 Task: Find connections with filter location Pābna with filter topic #Storytellingwith filter profile language Potuguese with filter current company DLF Limited with filter school FEROZE GANDHI INSTITUTE OF ENGG AND TECHNOLOGY , RAEBARELI with filter industry Consumer Goods Rental with filter service category Management Consulting with filter keywords title Front Desk Associate
Action: Mouse moved to (532, 175)
Screenshot: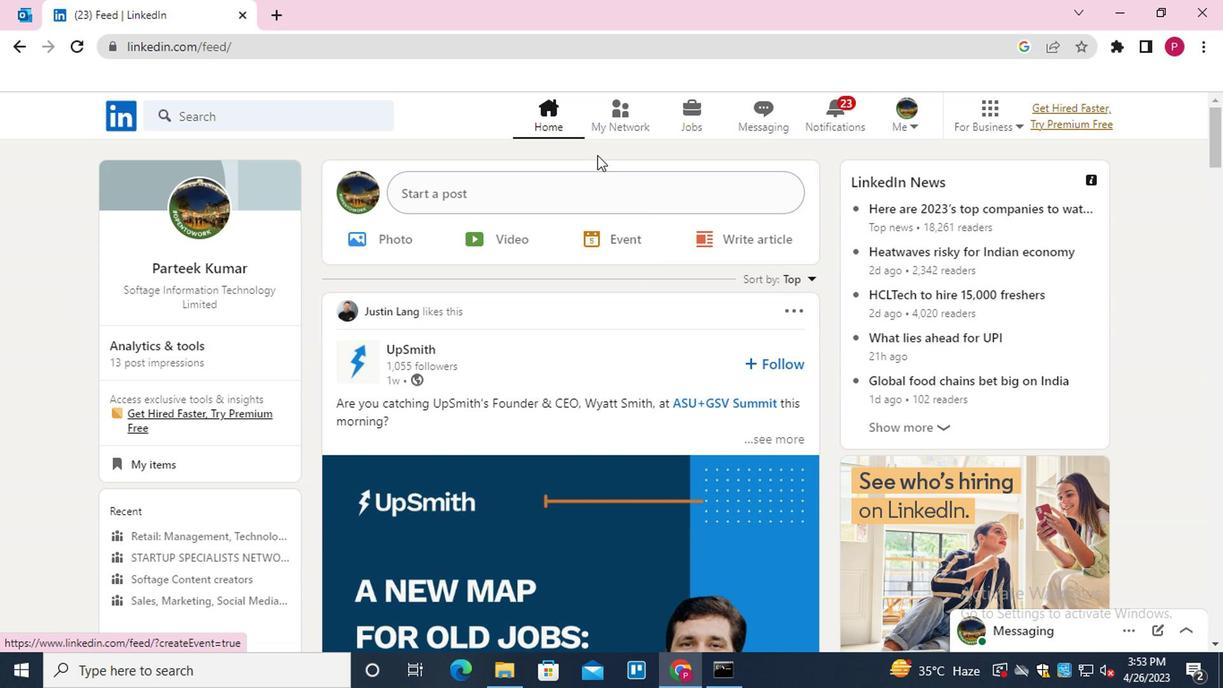 
Action: Mouse pressed left at (532, 175)
Screenshot: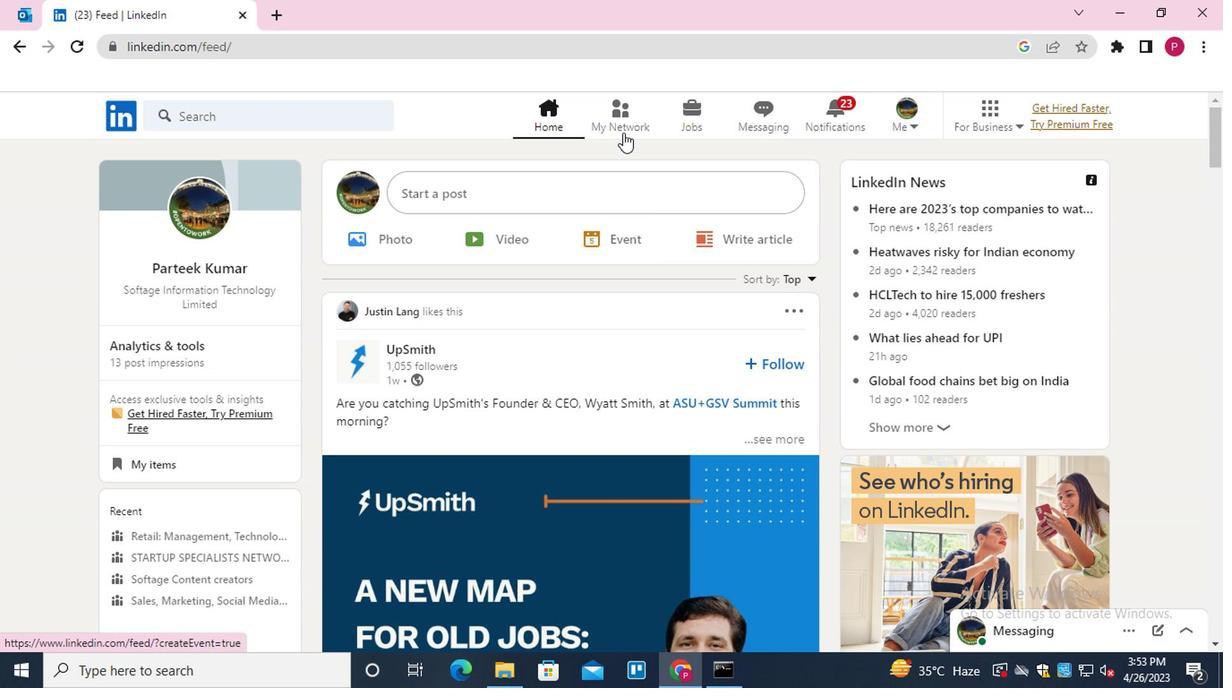 
Action: Mouse moved to (270, 237)
Screenshot: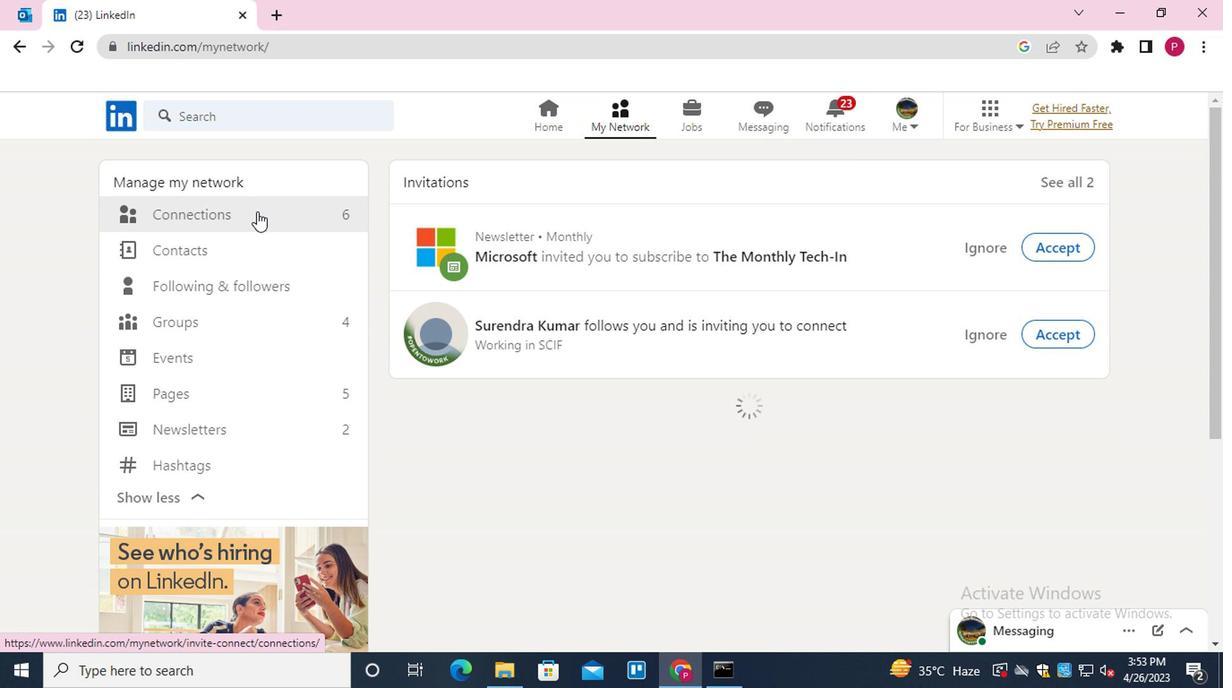 
Action: Mouse pressed left at (270, 237)
Screenshot: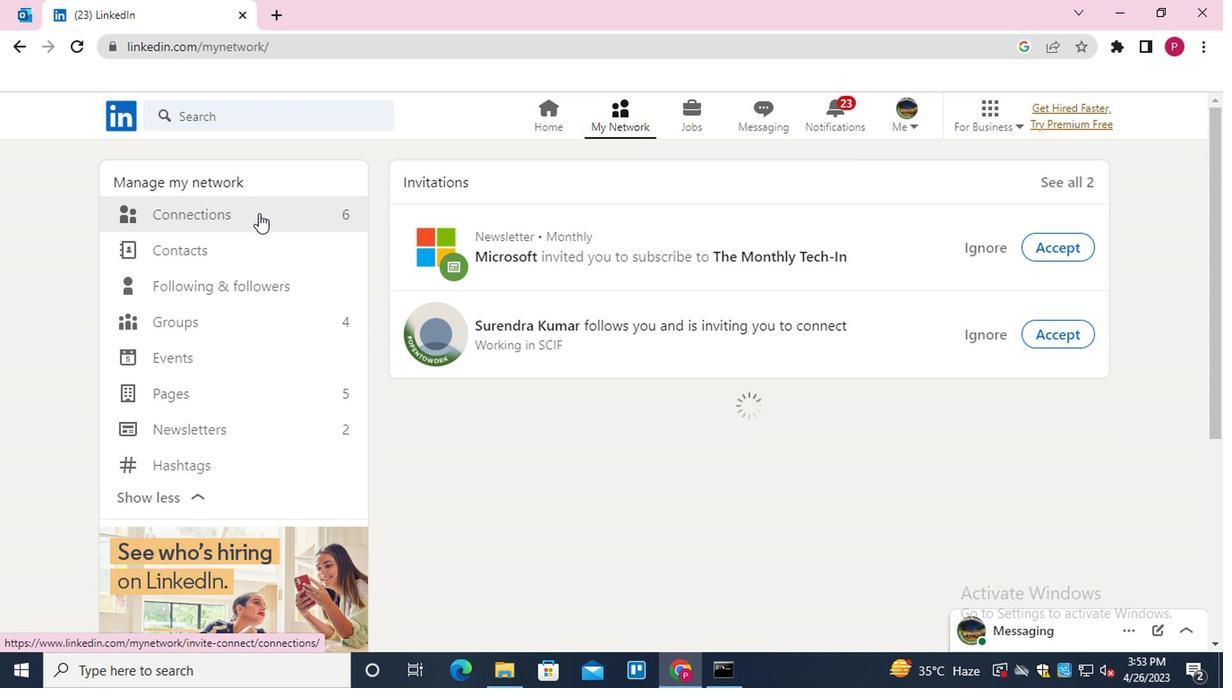 
Action: Mouse moved to (608, 240)
Screenshot: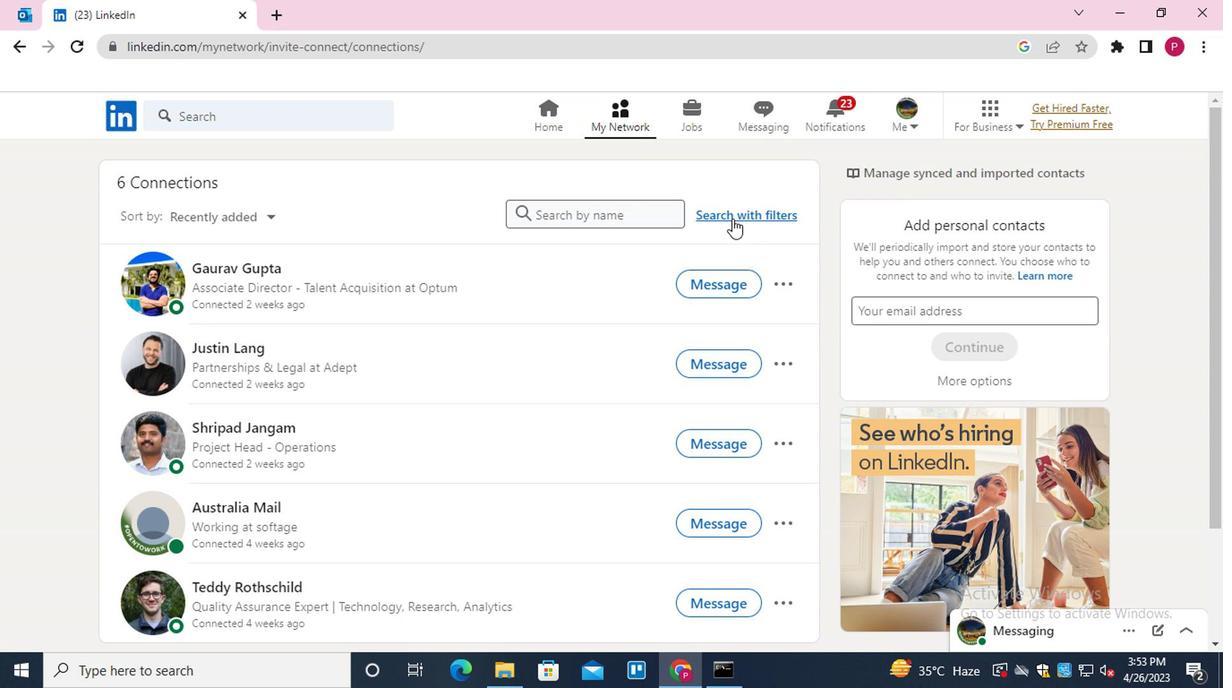 
Action: Mouse pressed left at (608, 240)
Screenshot: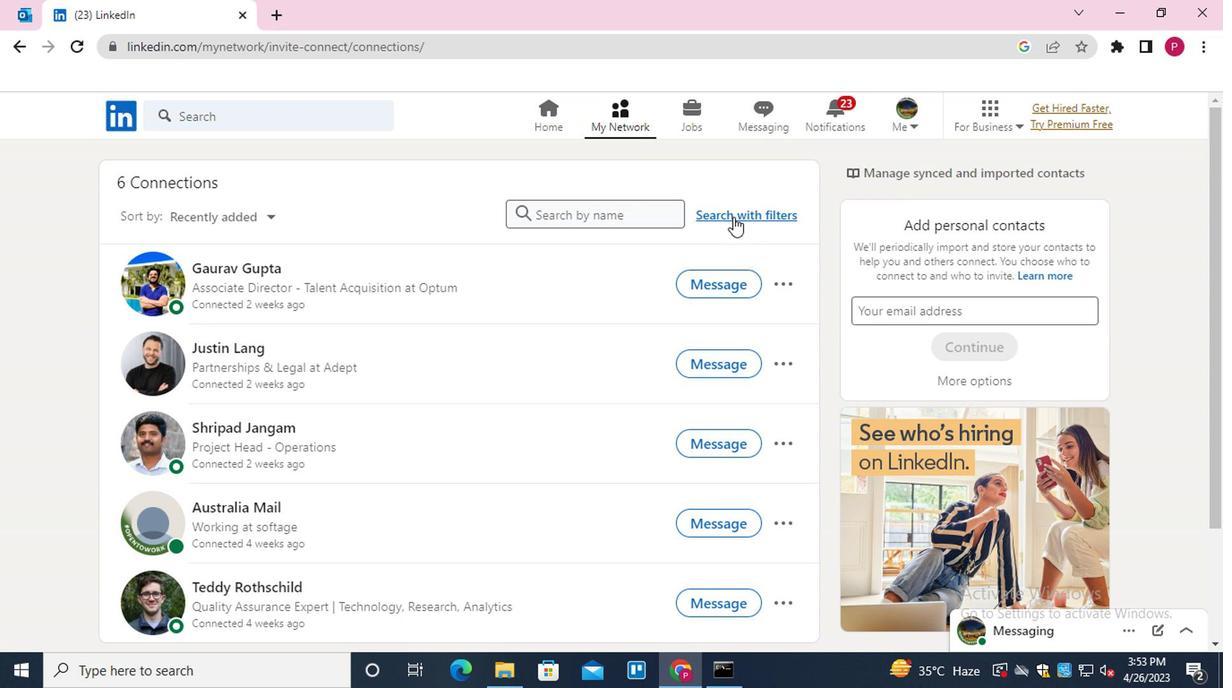 
Action: Mouse moved to (509, 203)
Screenshot: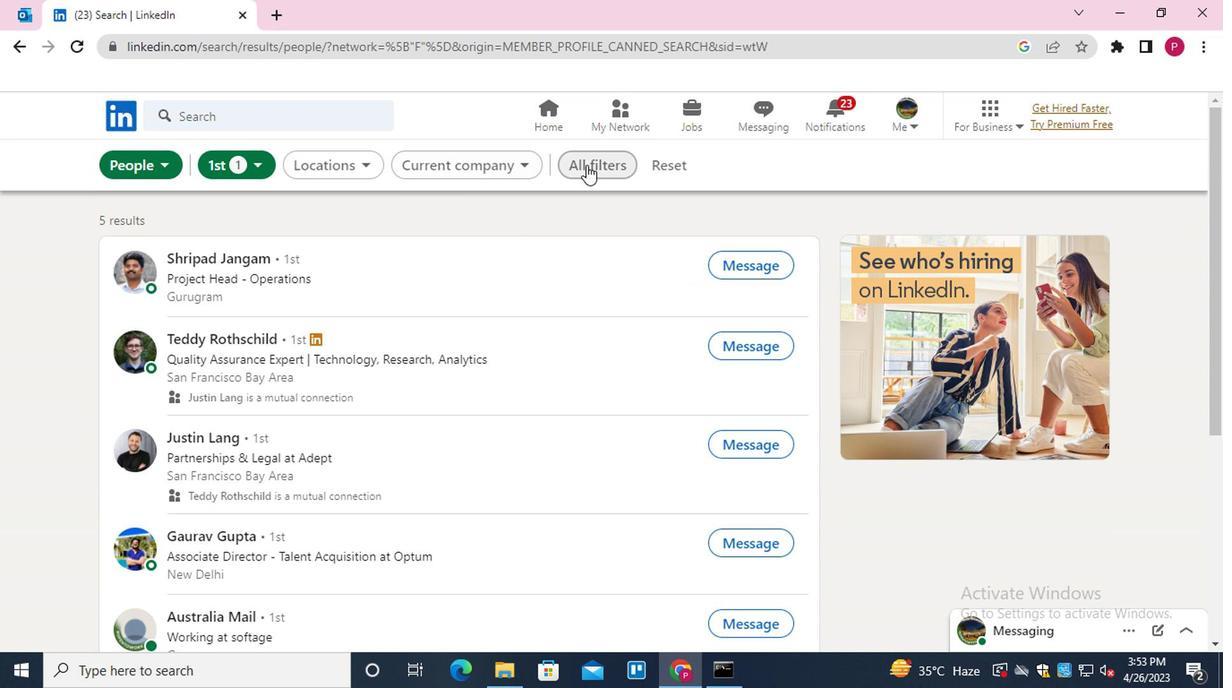 
Action: Mouse pressed left at (509, 203)
Screenshot: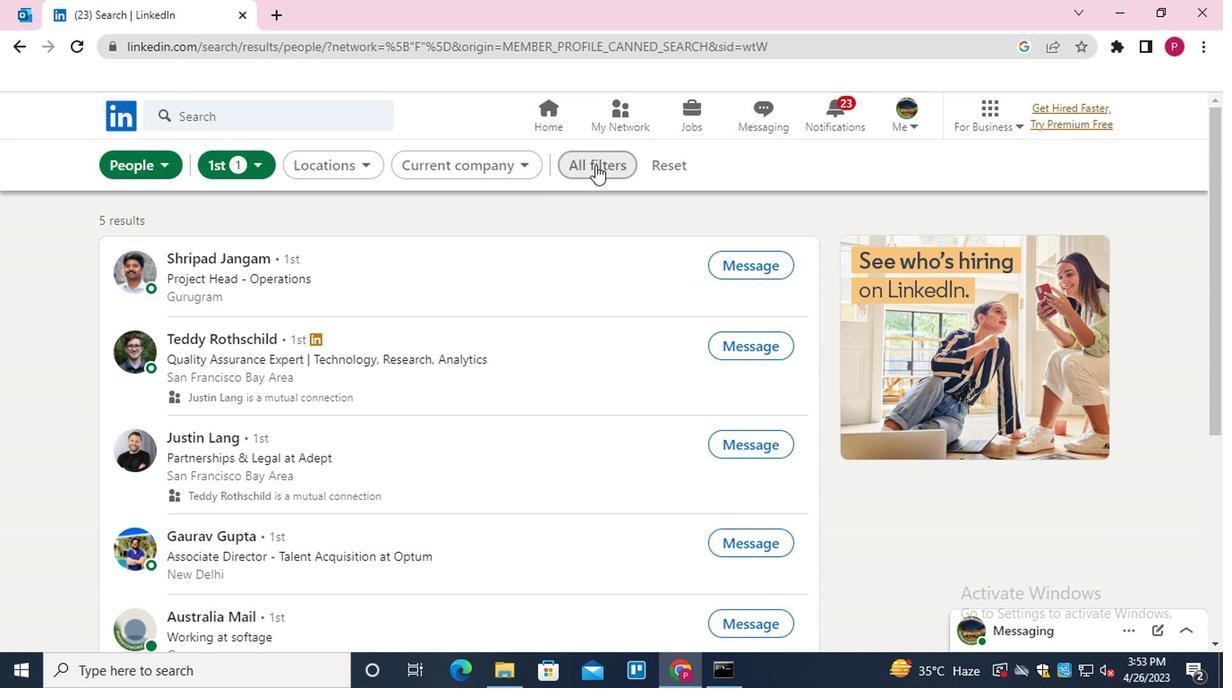 
Action: Mouse moved to (750, 377)
Screenshot: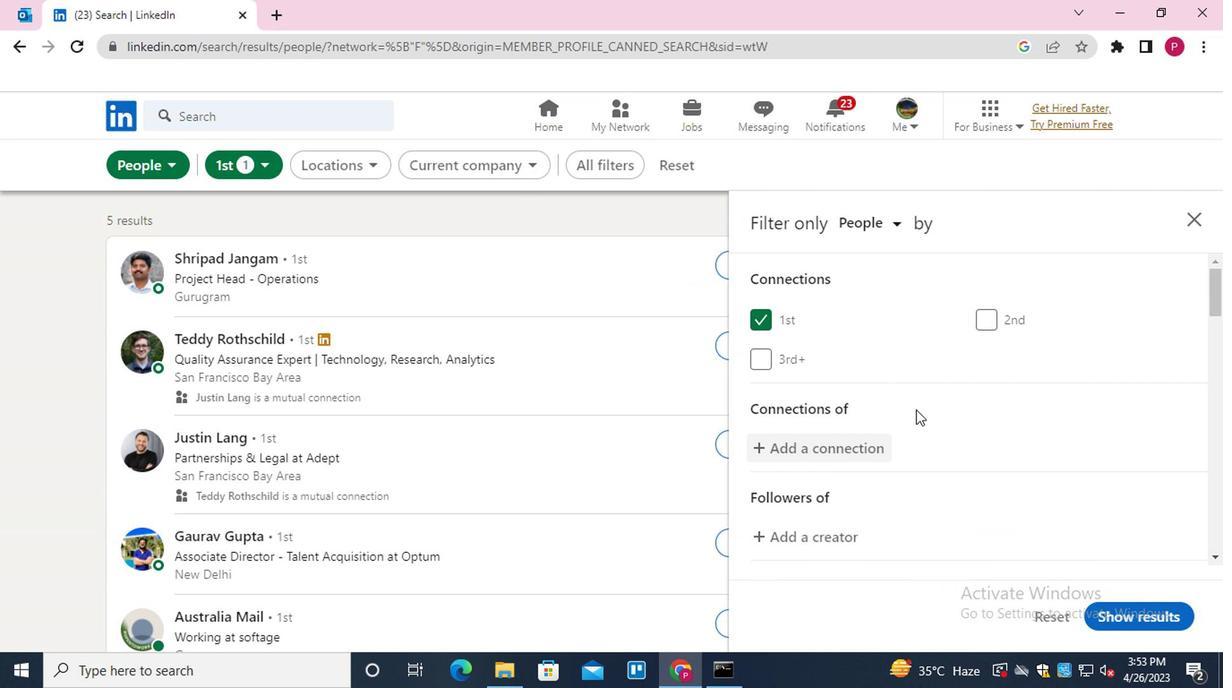 
Action: Mouse scrolled (750, 376) with delta (0, 0)
Screenshot: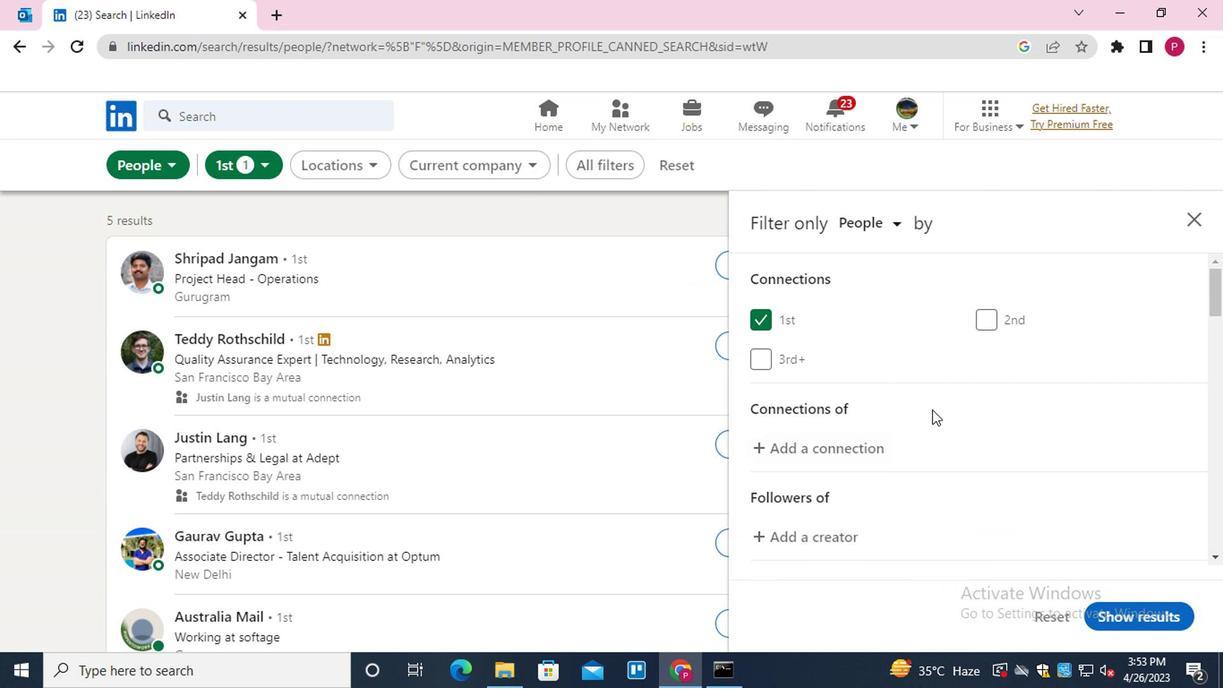 
Action: Mouse scrolled (750, 376) with delta (0, 0)
Screenshot: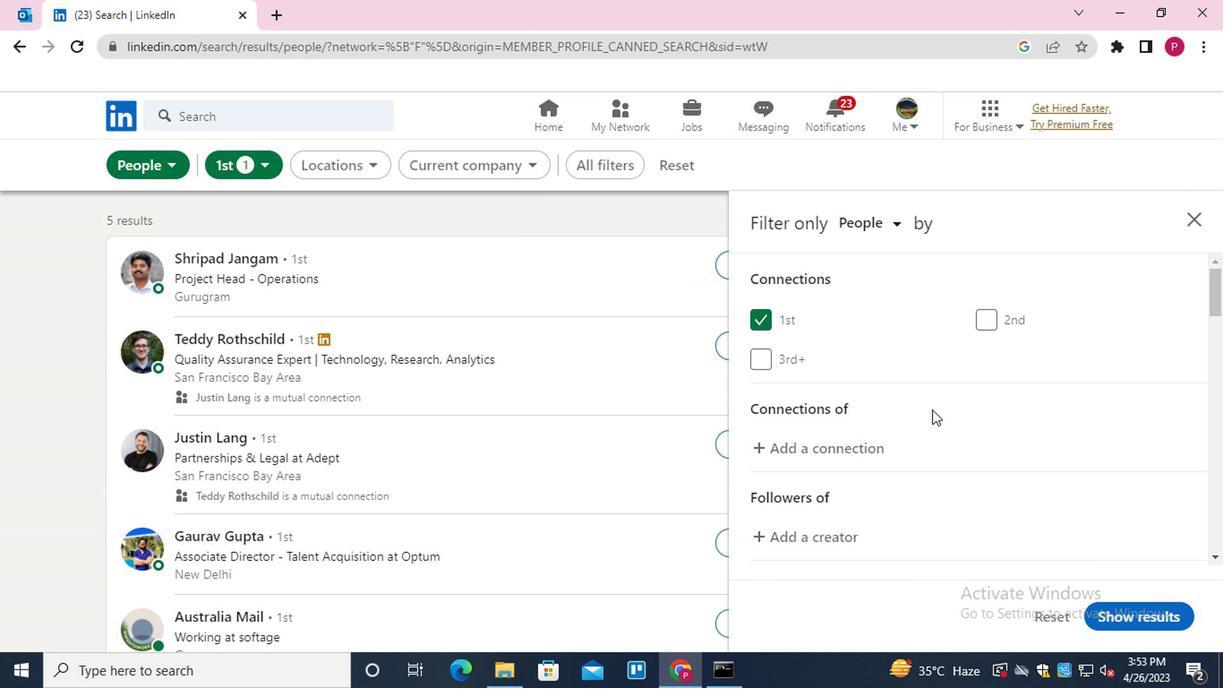 
Action: Mouse scrolled (750, 376) with delta (0, 0)
Screenshot: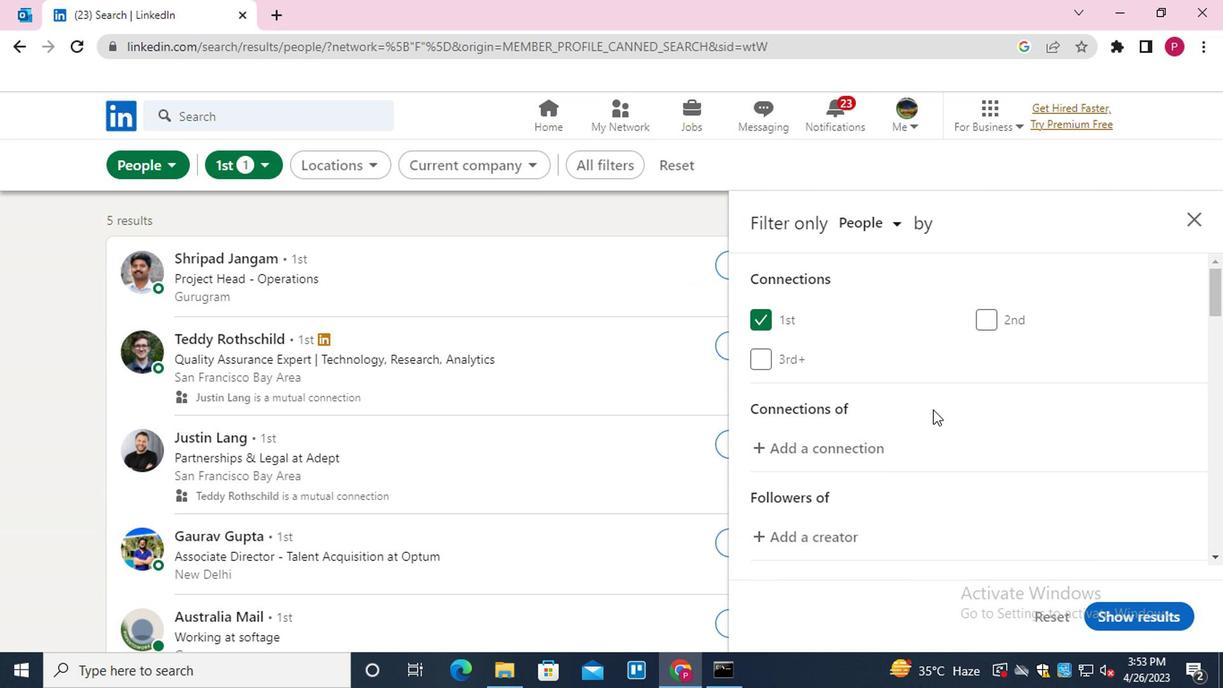 
Action: Mouse moved to (821, 402)
Screenshot: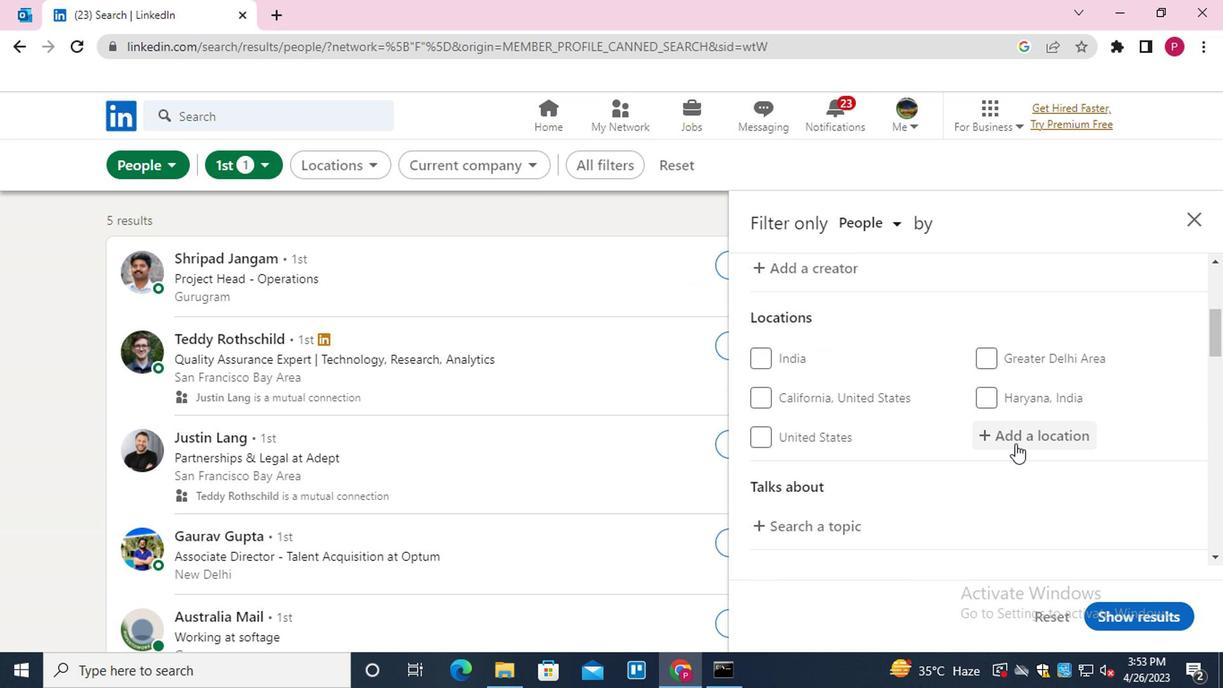 
Action: Mouse pressed left at (821, 402)
Screenshot: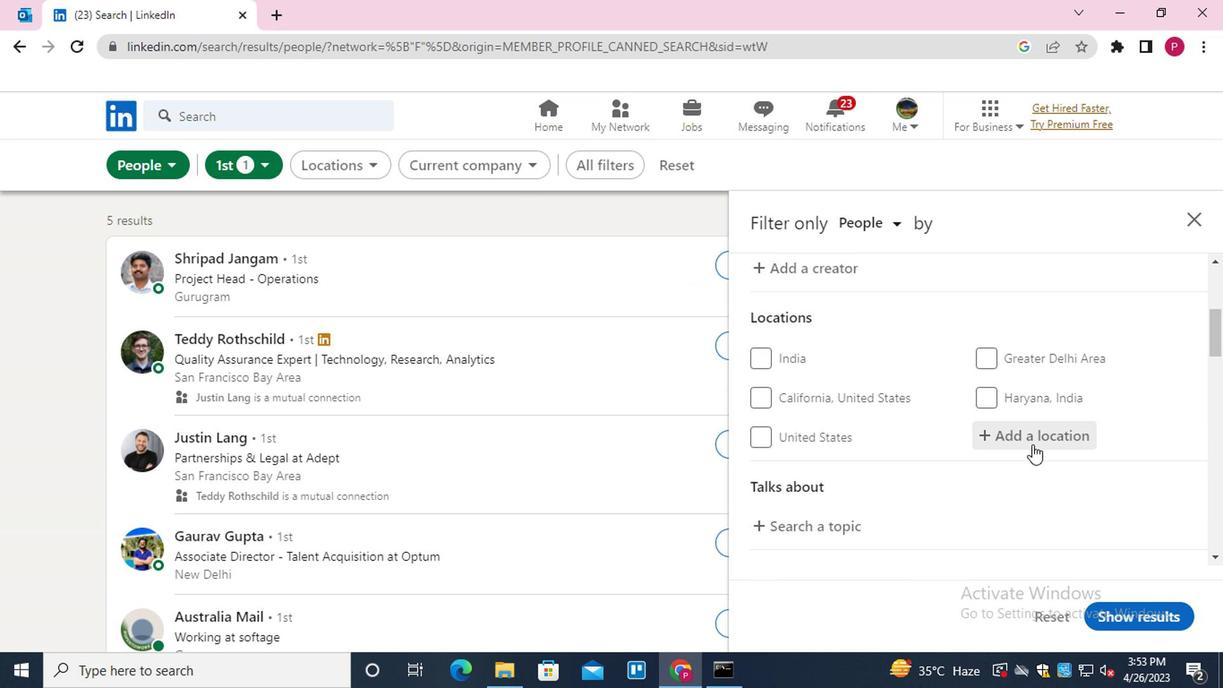 
Action: Key pressed <Key.shift>PABNA<Key.down><Key.enter>
Screenshot: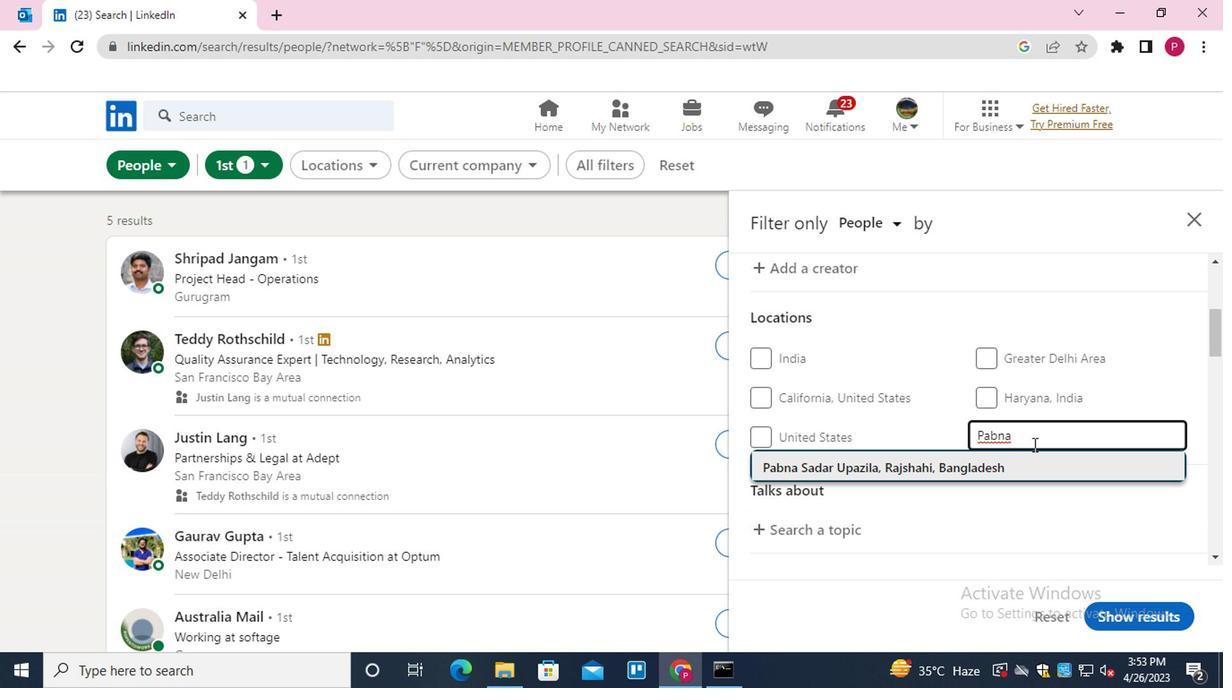 
Action: Mouse moved to (742, 397)
Screenshot: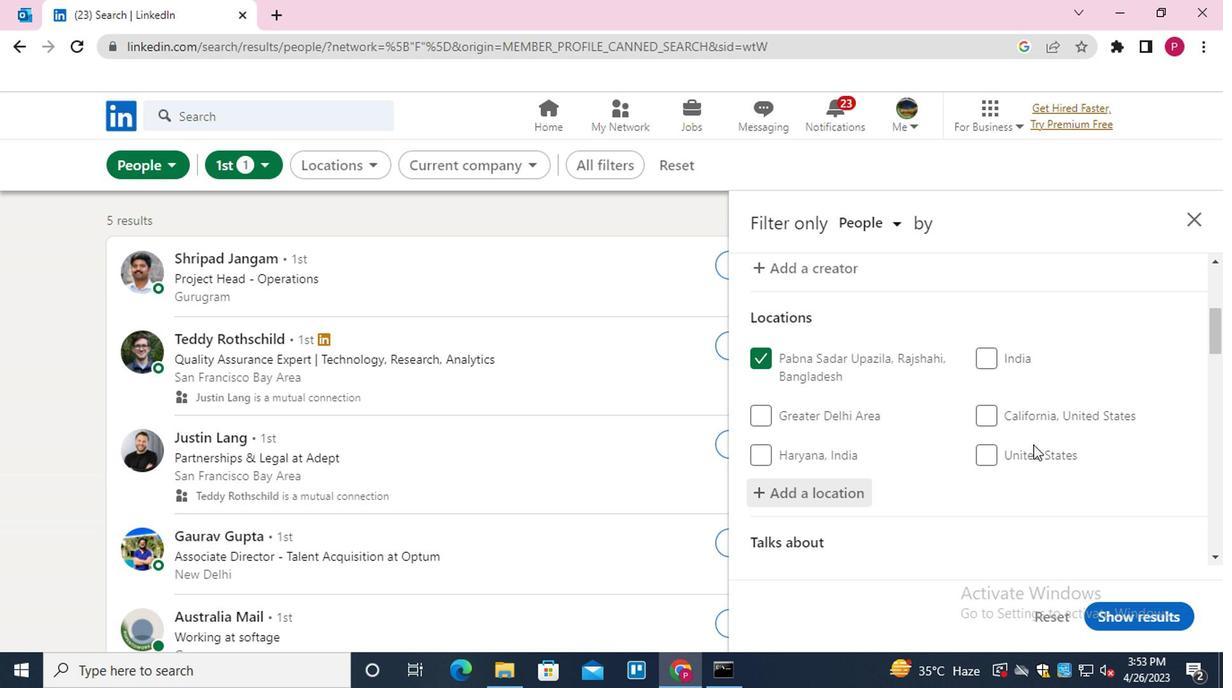 
Action: Mouse scrolled (742, 397) with delta (0, 0)
Screenshot: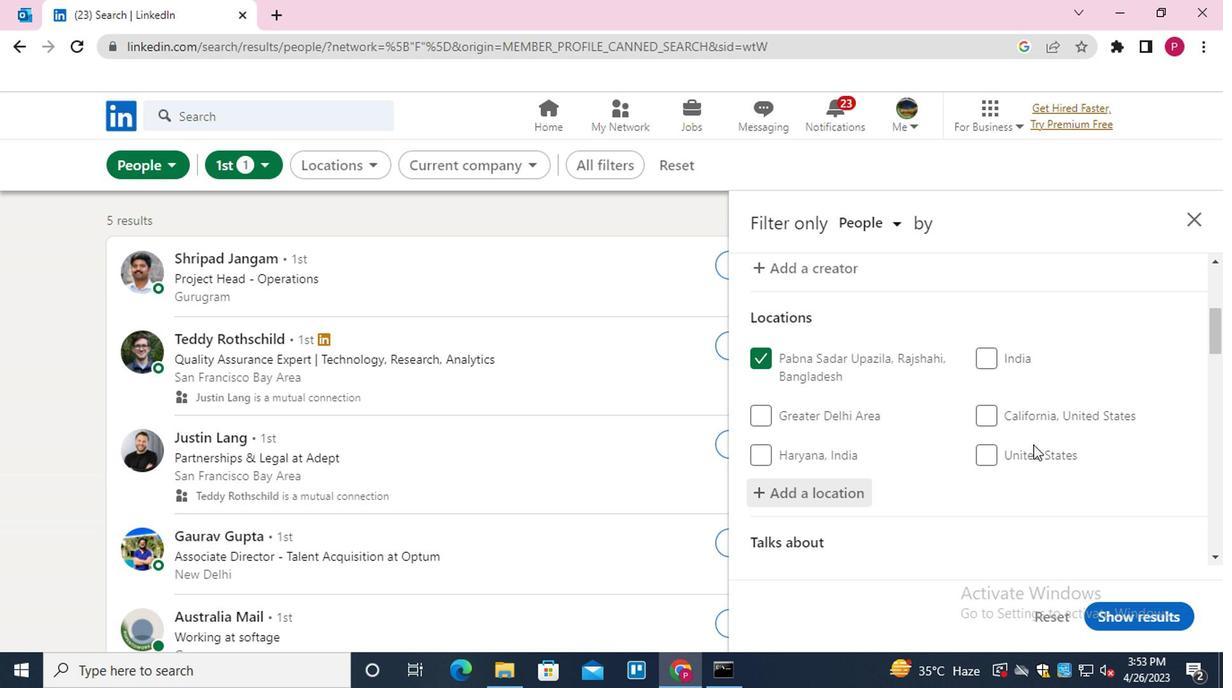 
Action: Mouse moved to (711, 400)
Screenshot: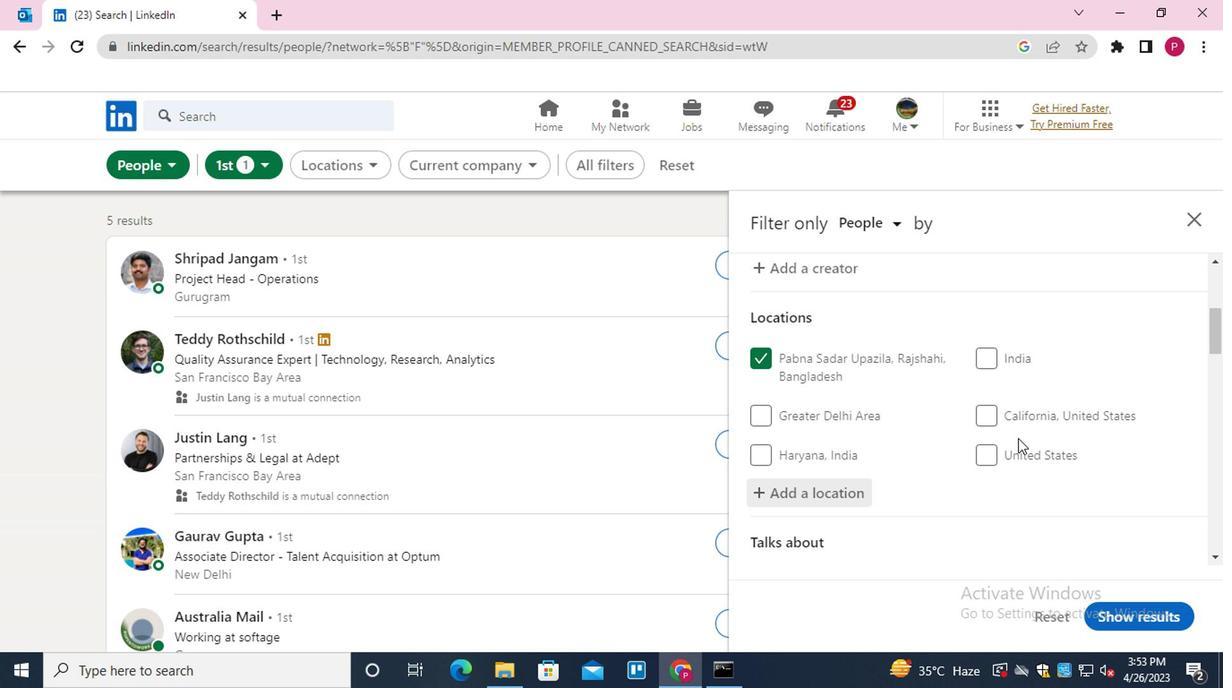 
Action: Mouse scrolled (711, 400) with delta (0, 0)
Screenshot: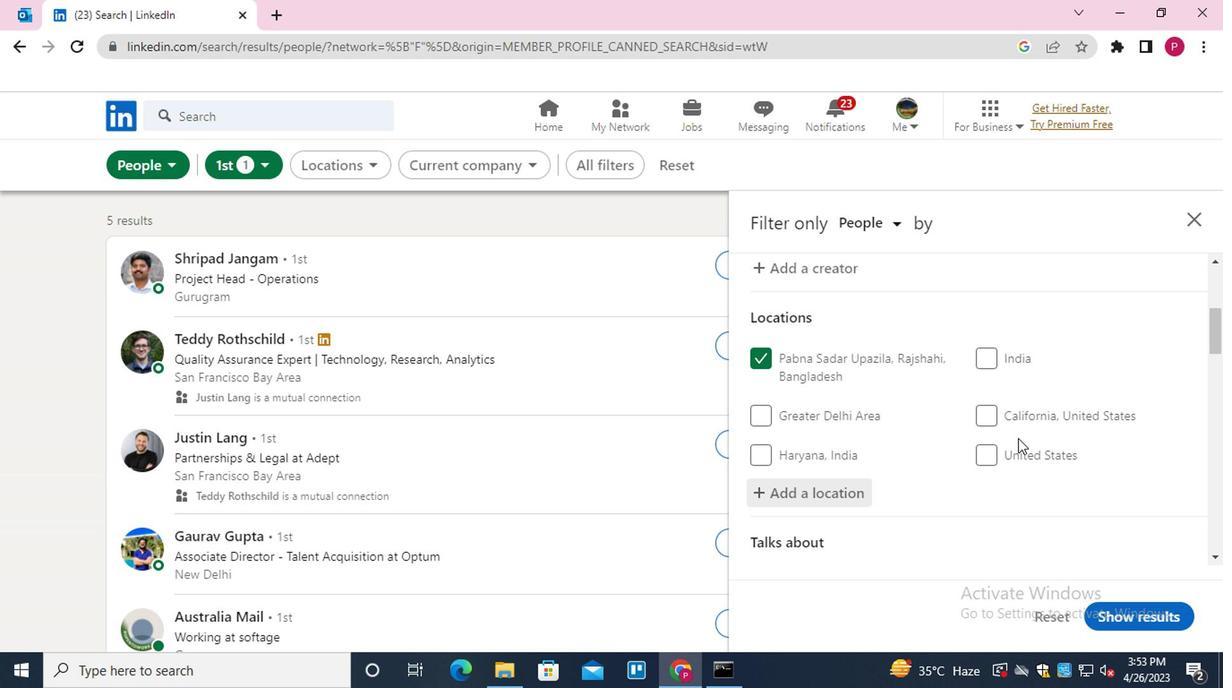 
Action: Mouse moved to (696, 405)
Screenshot: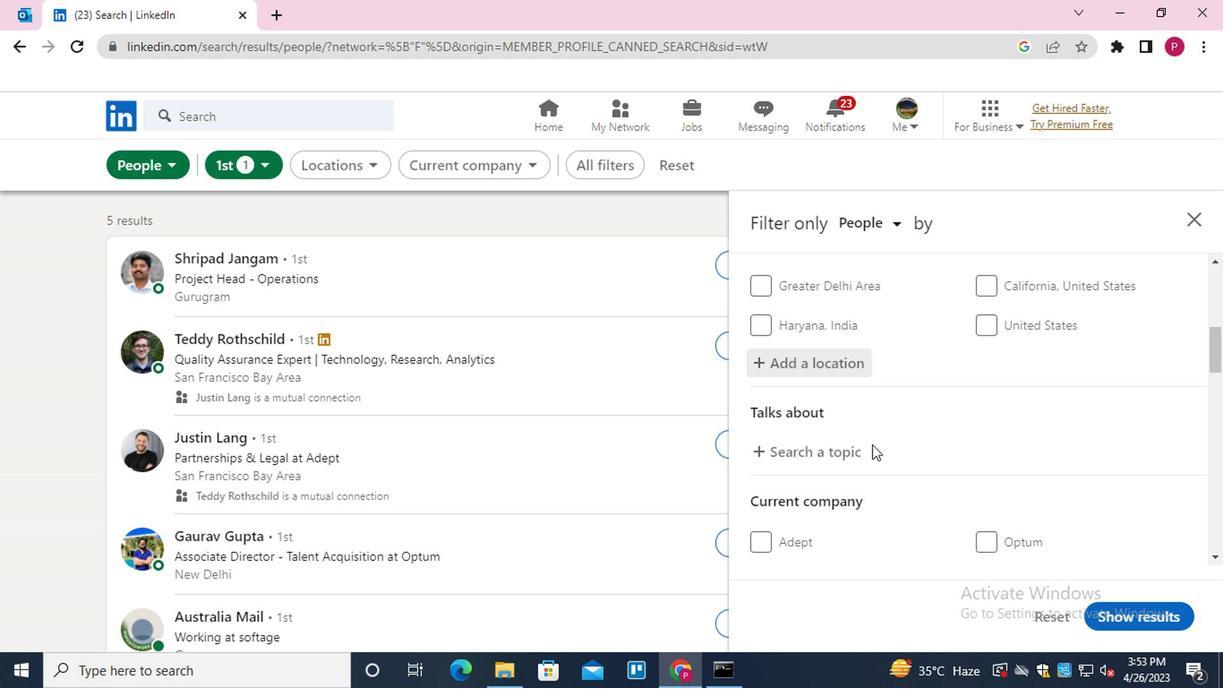 
Action: Mouse scrolled (696, 404) with delta (0, 0)
Screenshot: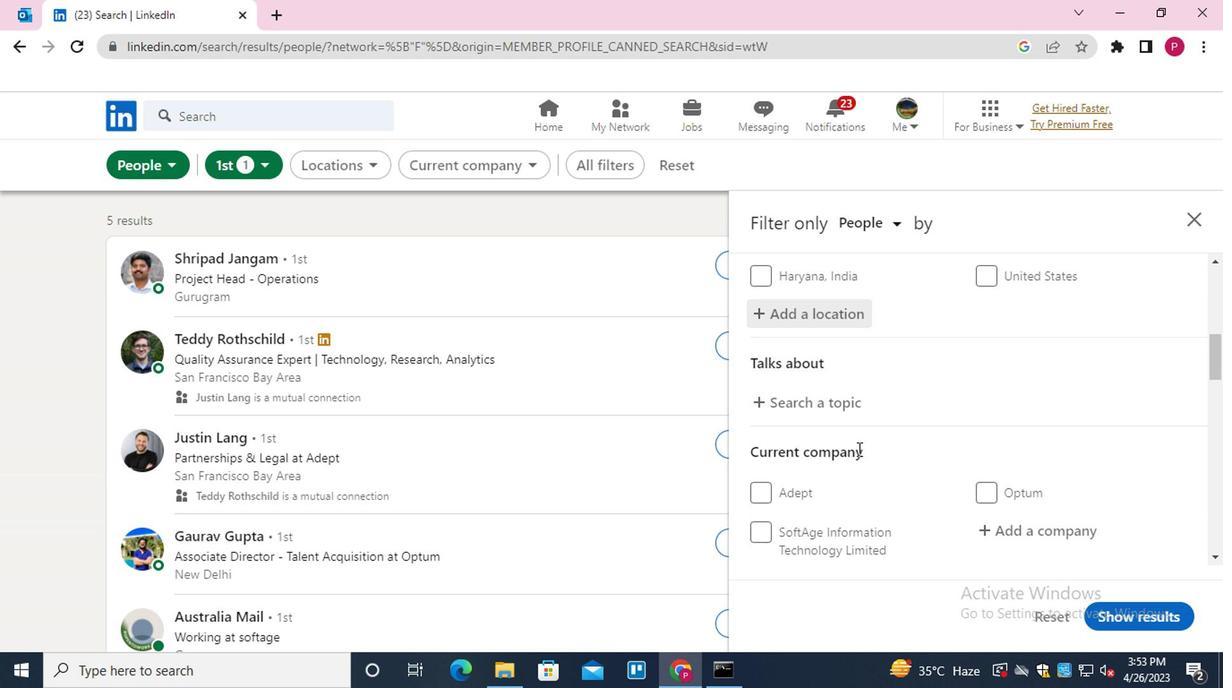
Action: Mouse moved to (672, 313)
Screenshot: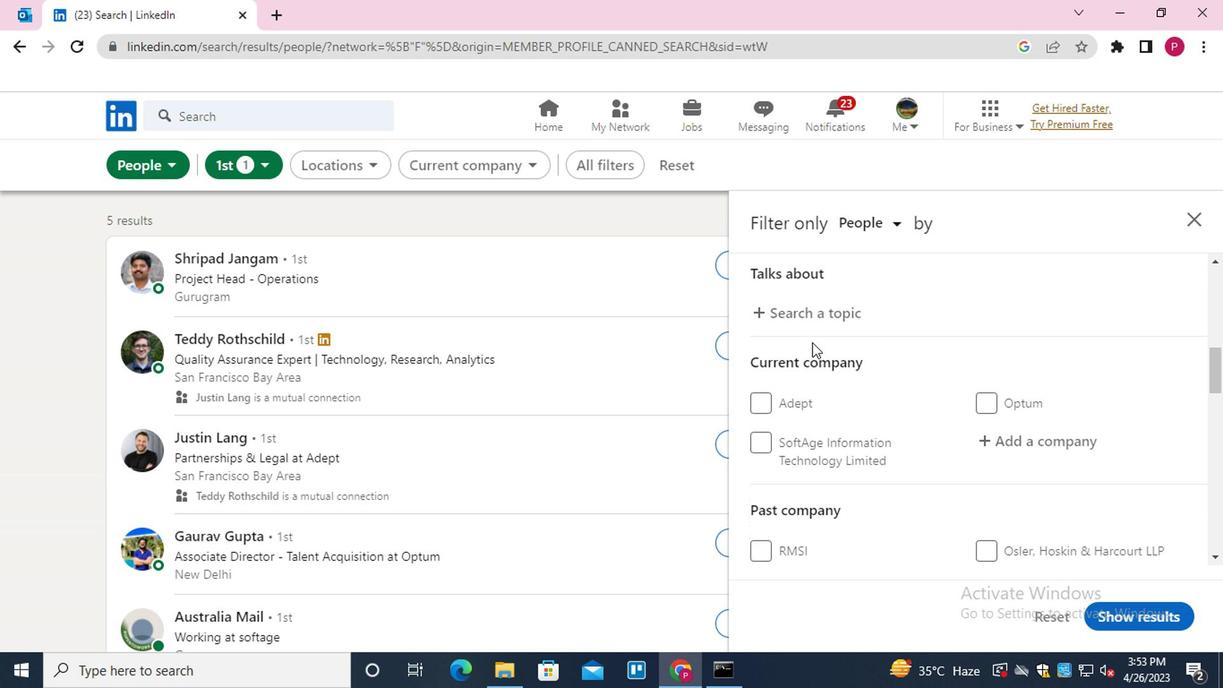 
Action: Mouse pressed left at (672, 313)
Screenshot: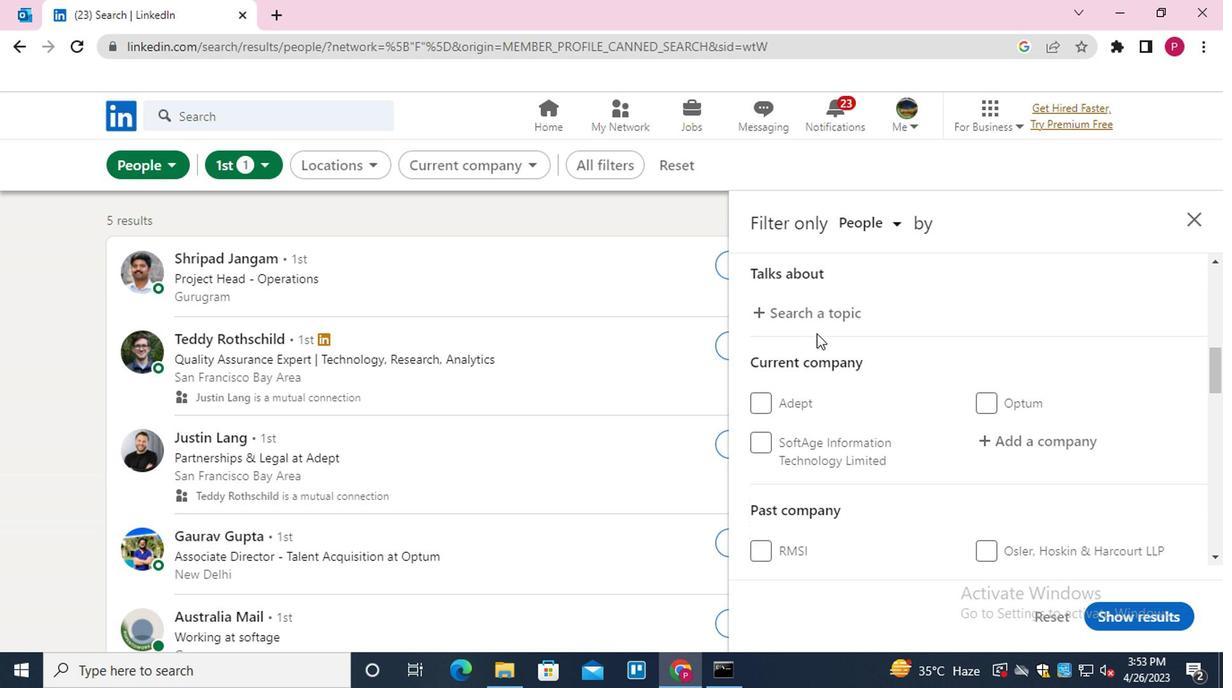 
Action: Key pressed STORYTELLING<Key.down><Key.enter>
Screenshot: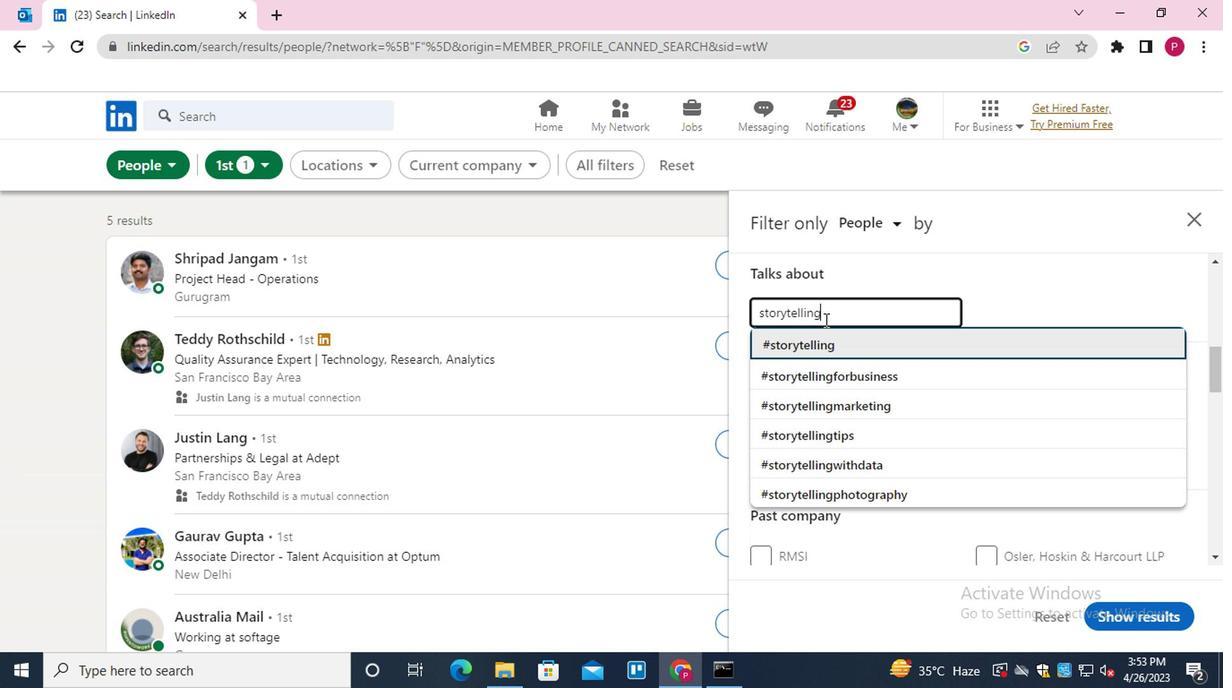 
Action: Mouse moved to (696, 351)
Screenshot: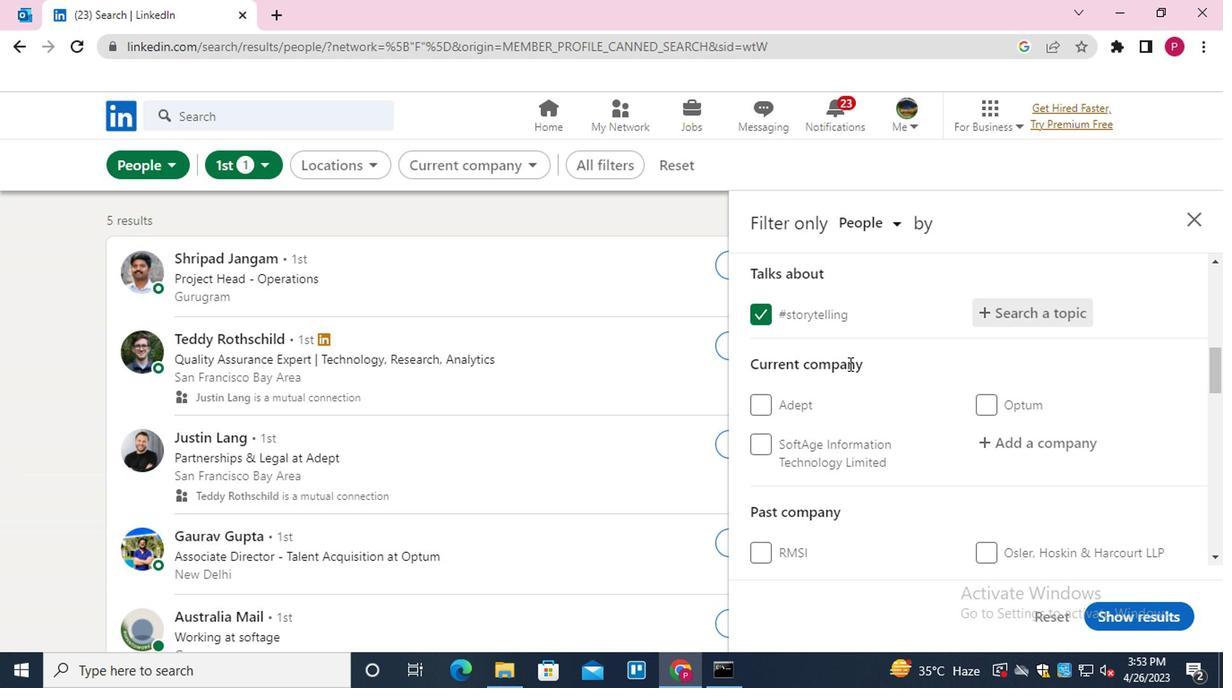 
Action: Mouse scrolled (696, 350) with delta (0, 0)
Screenshot: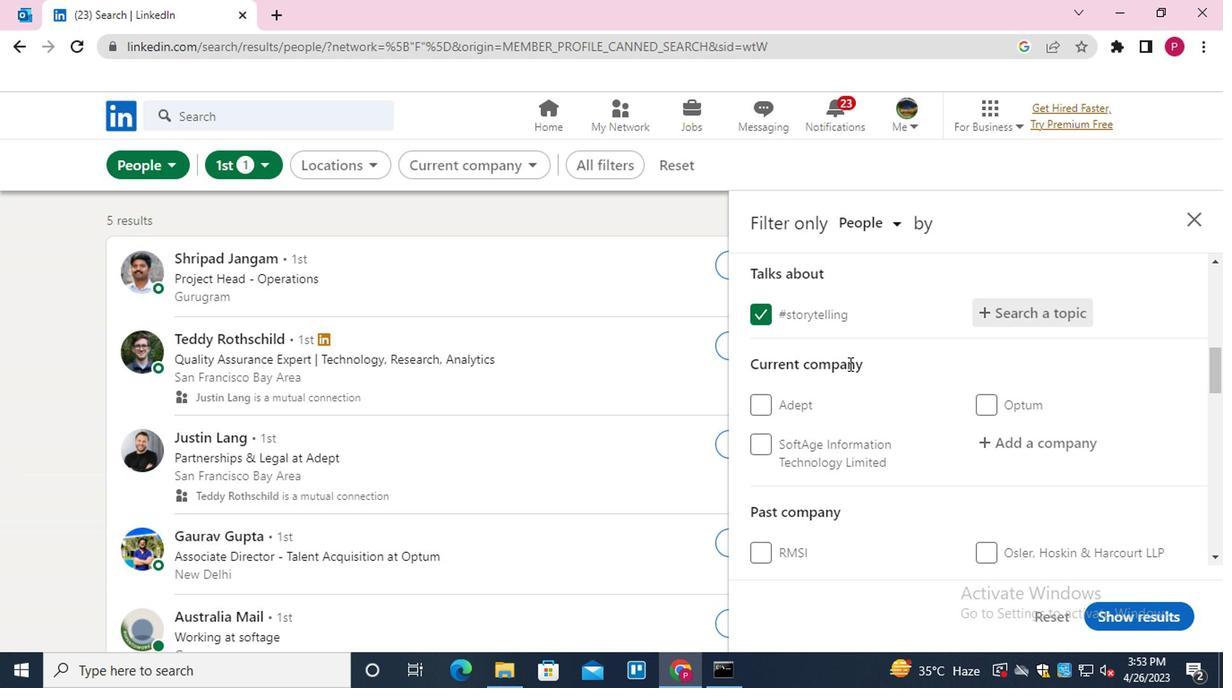 
Action: Mouse moved to (791, 331)
Screenshot: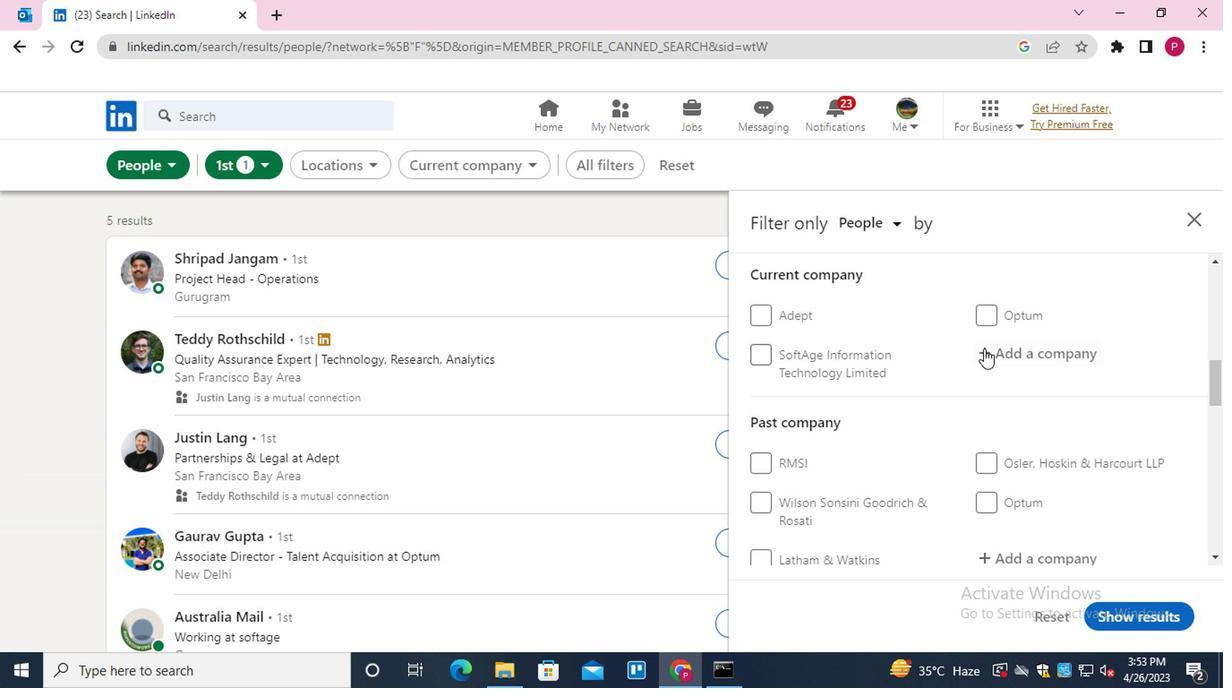 
Action: Mouse pressed left at (791, 331)
Screenshot: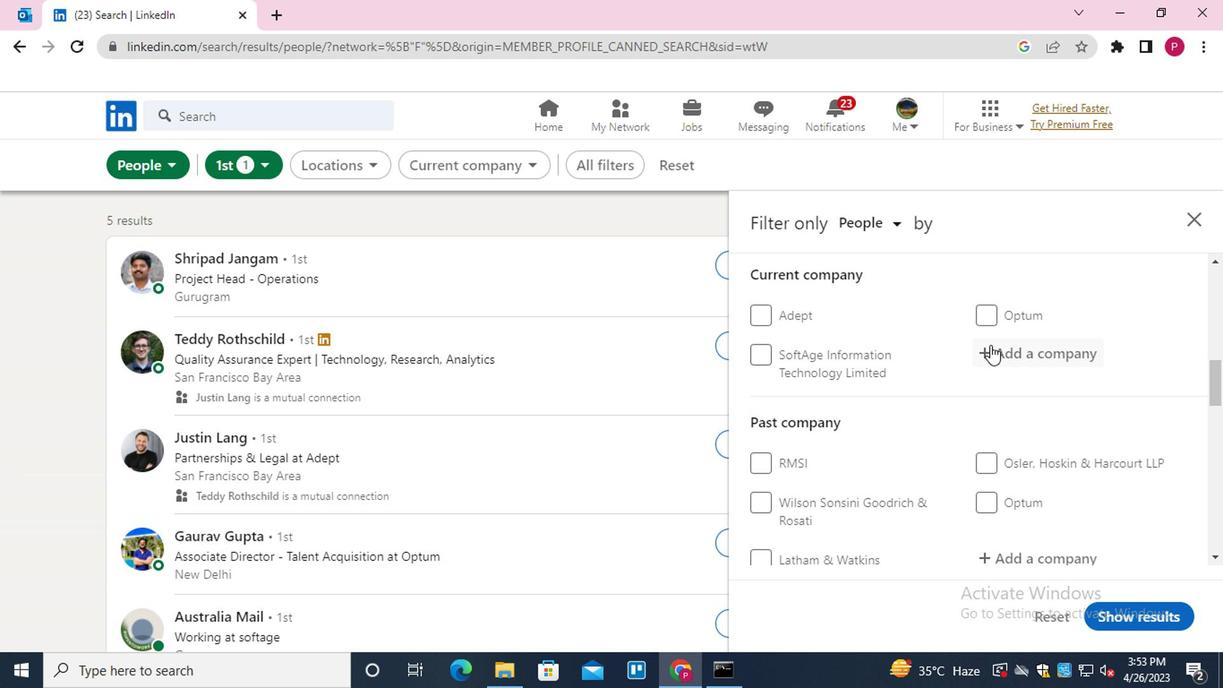 
Action: Key pressed <Key.shift>DLF<Key.space><Key.shift>LIMITED<Key.down><Key.enter>
Screenshot: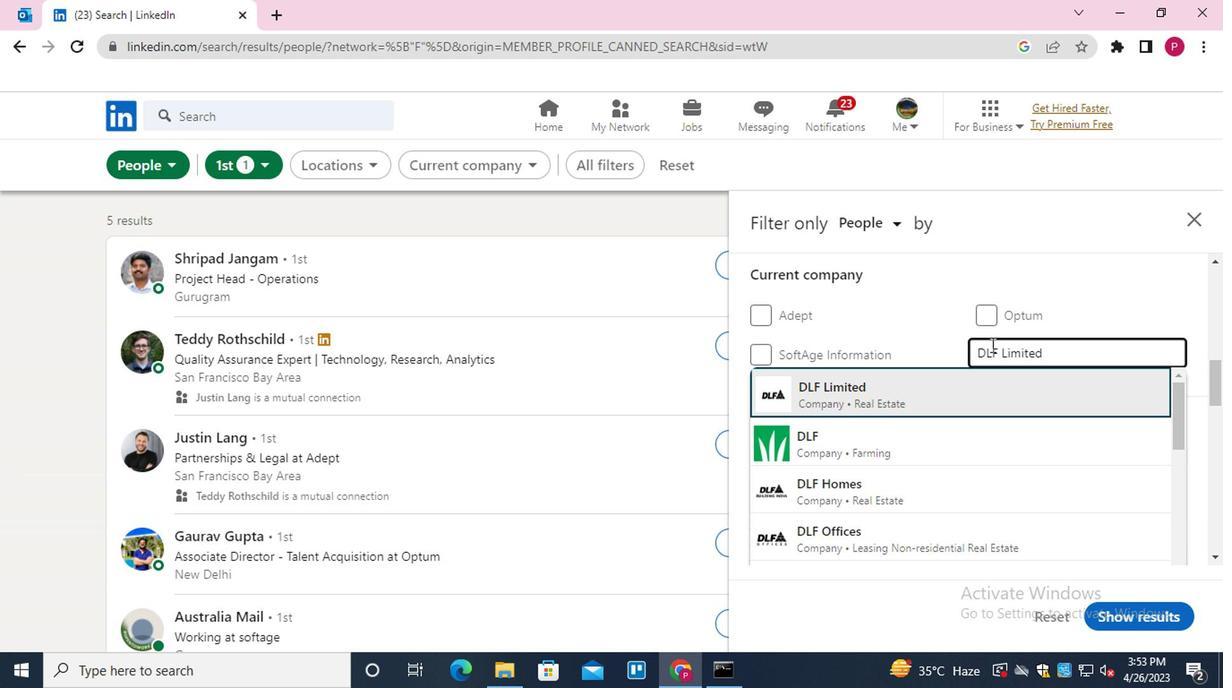
Action: Mouse moved to (754, 374)
Screenshot: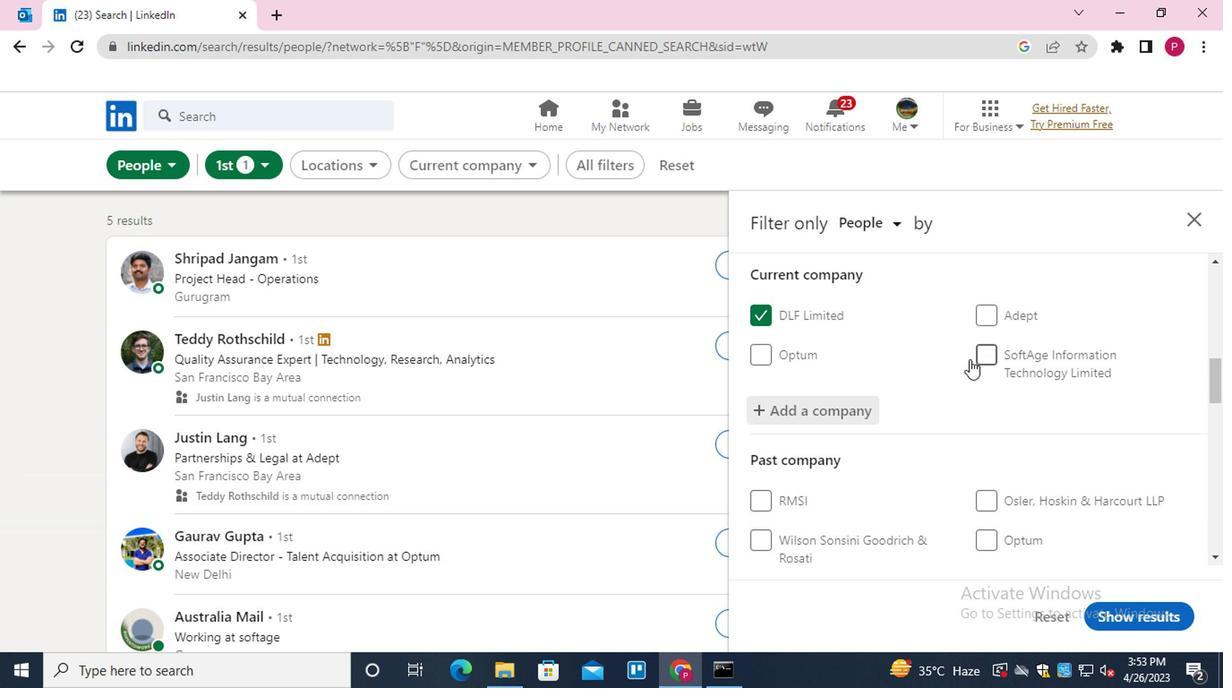 
Action: Mouse scrolled (754, 374) with delta (0, 0)
Screenshot: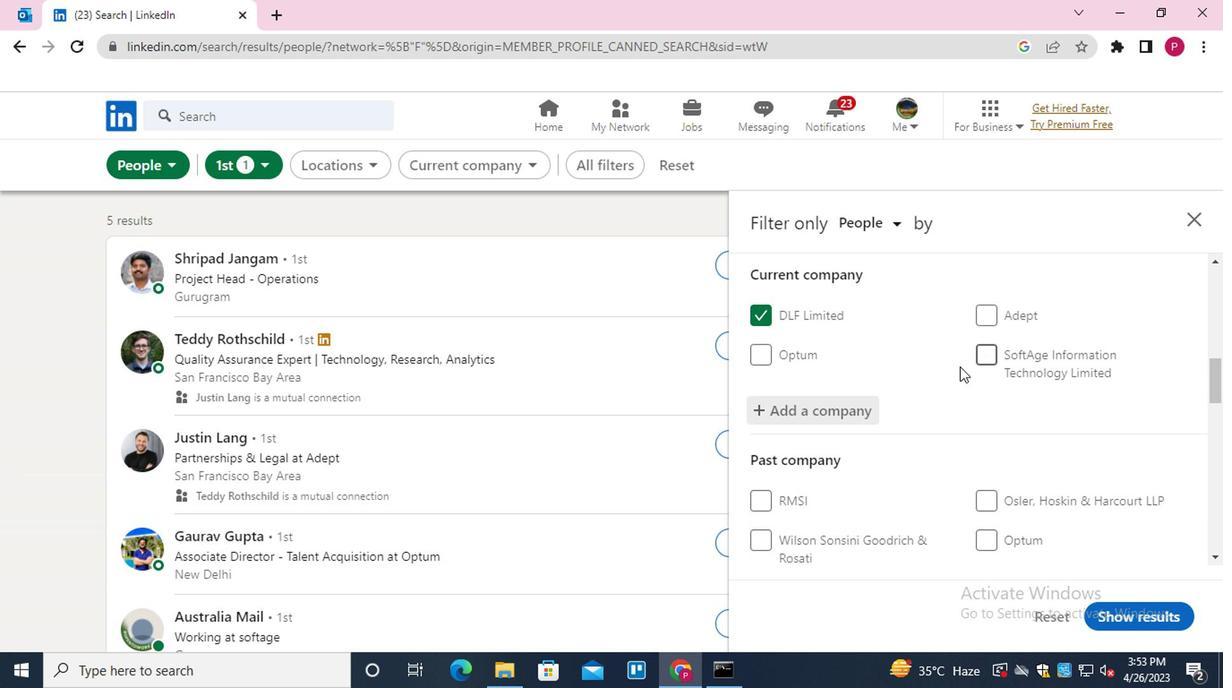 
Action: Mouse moved to (750, 381)
Screenshot: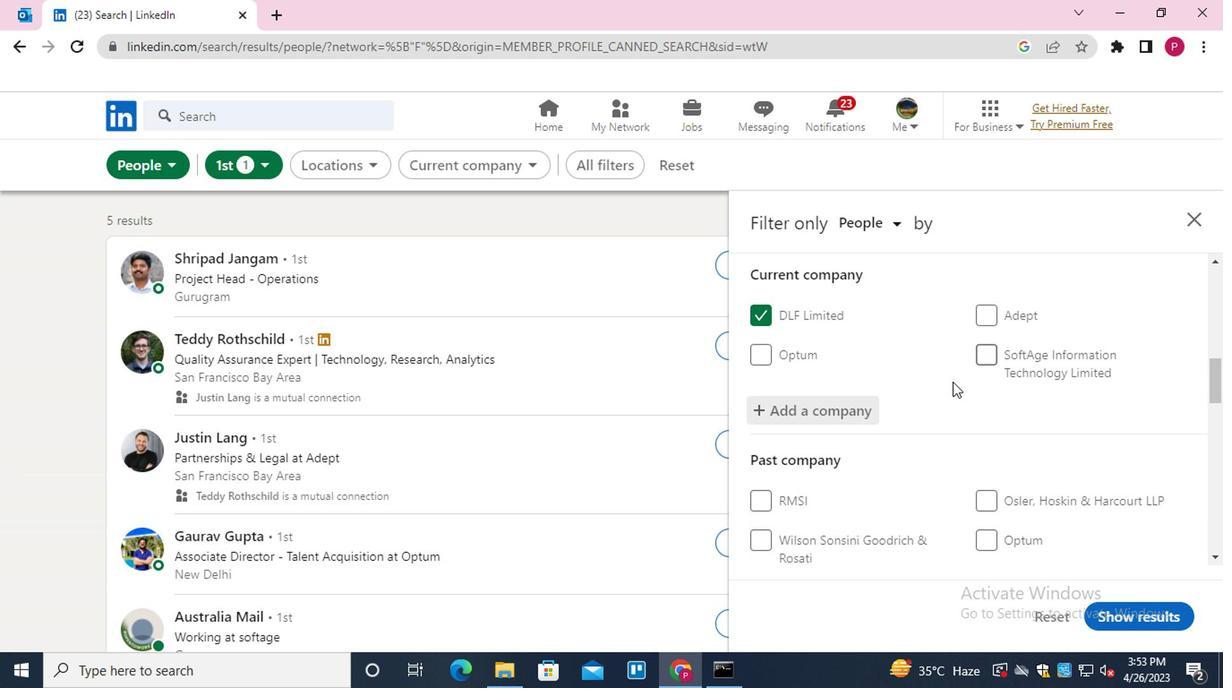 
Action: Mouse scrolled (750, 381) with delta (0, 0)
Screenshot: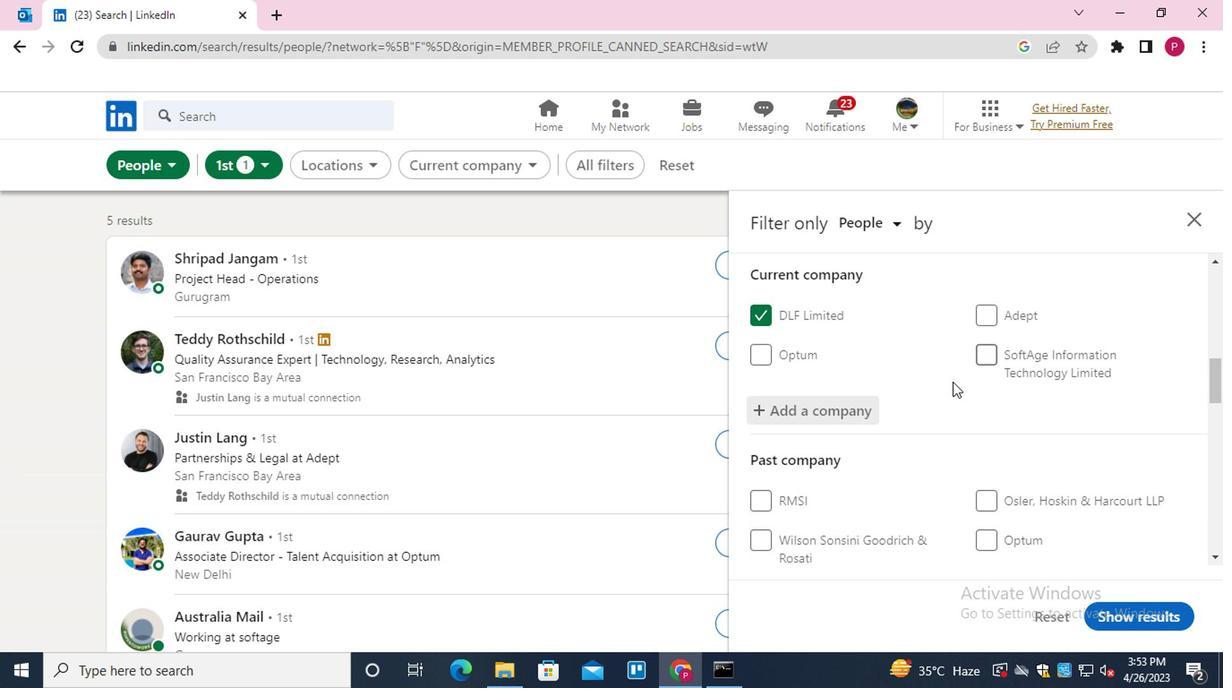 
Action: Mouse moved to (745, 391)
Screenshot: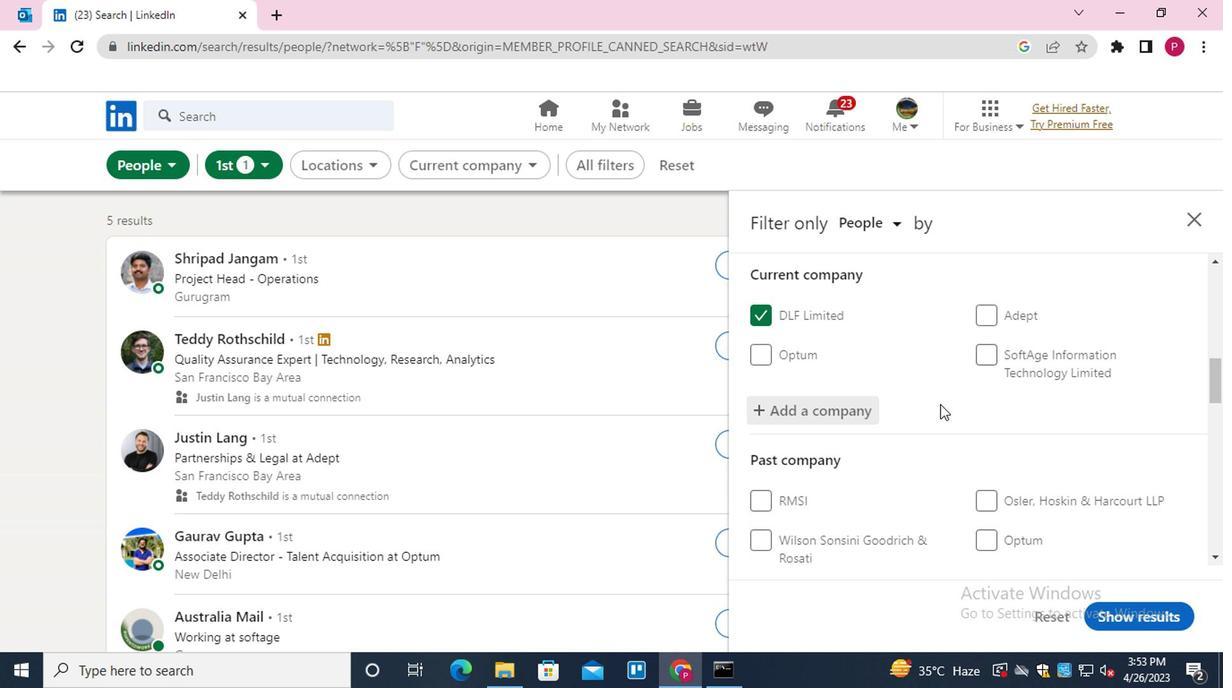 
Action: Mouse scrolled (745, 390) with delta (0, 0)
Screenshot: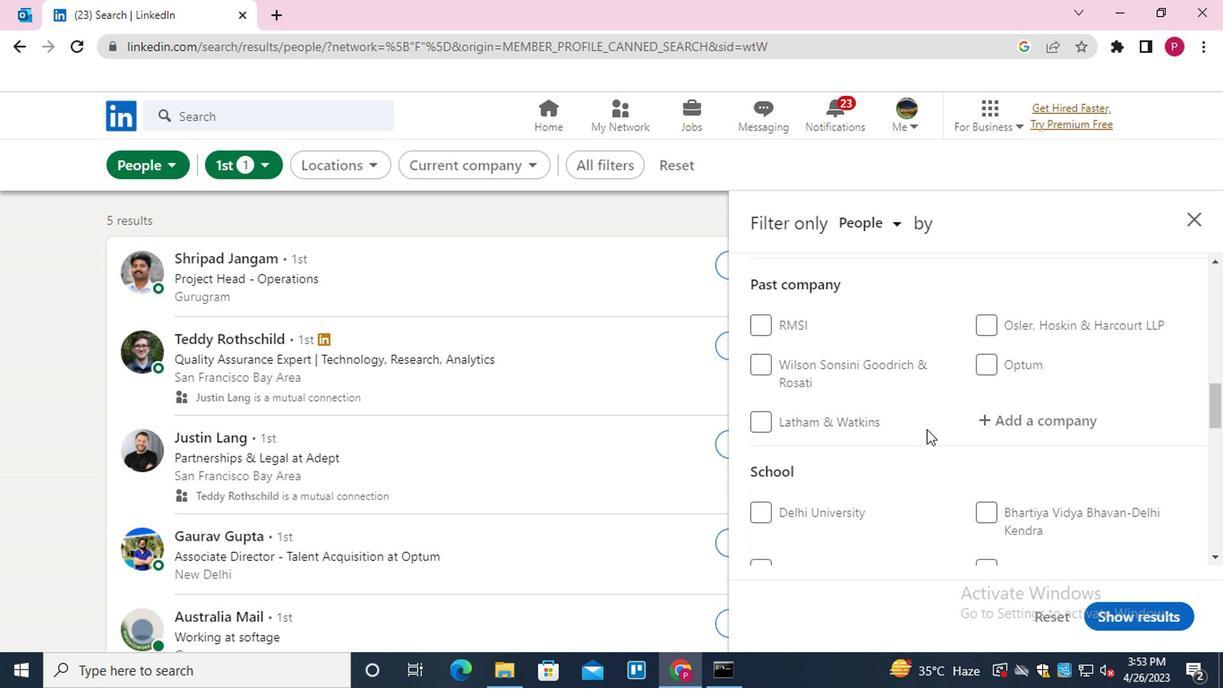 
Action: Mouse scrolled (745, 390) with delta (0, 0)
Screenshot: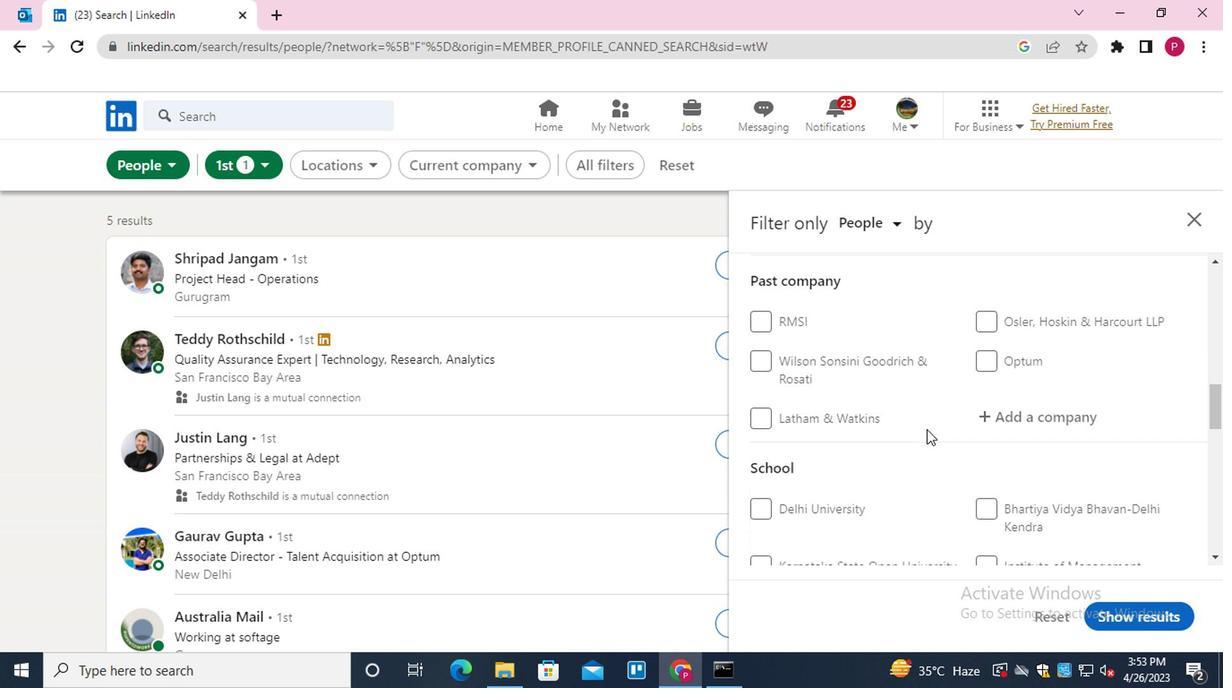 
Action: Mouse scrolled (745, 390) with delta (0, 0)
Screenshot: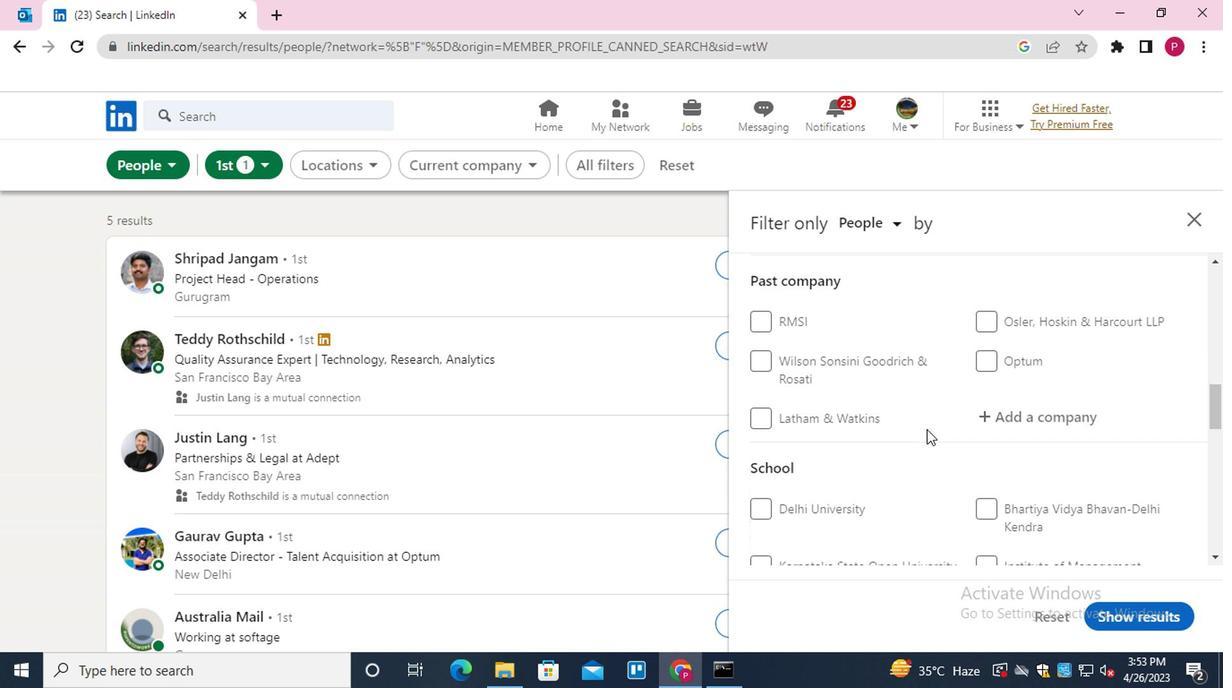 
Action: Mouse moved to (804, 337)
Screenshot: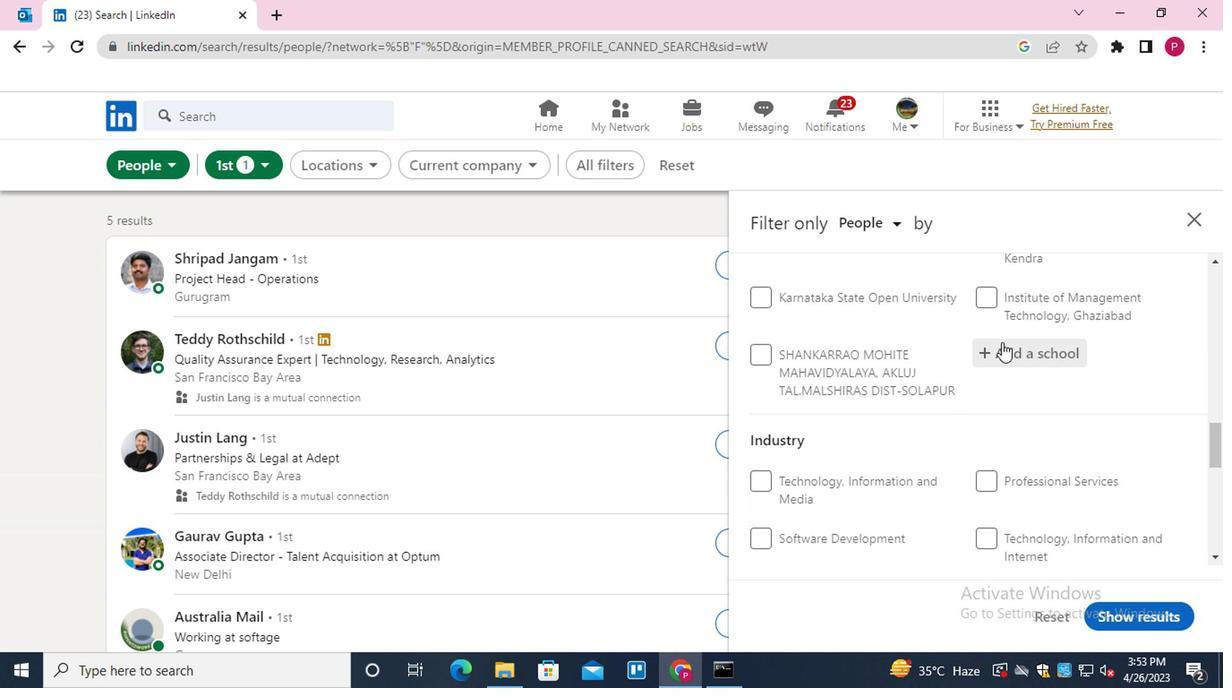 
Action: Mouse pressed left at (804, 337)
Screenshot: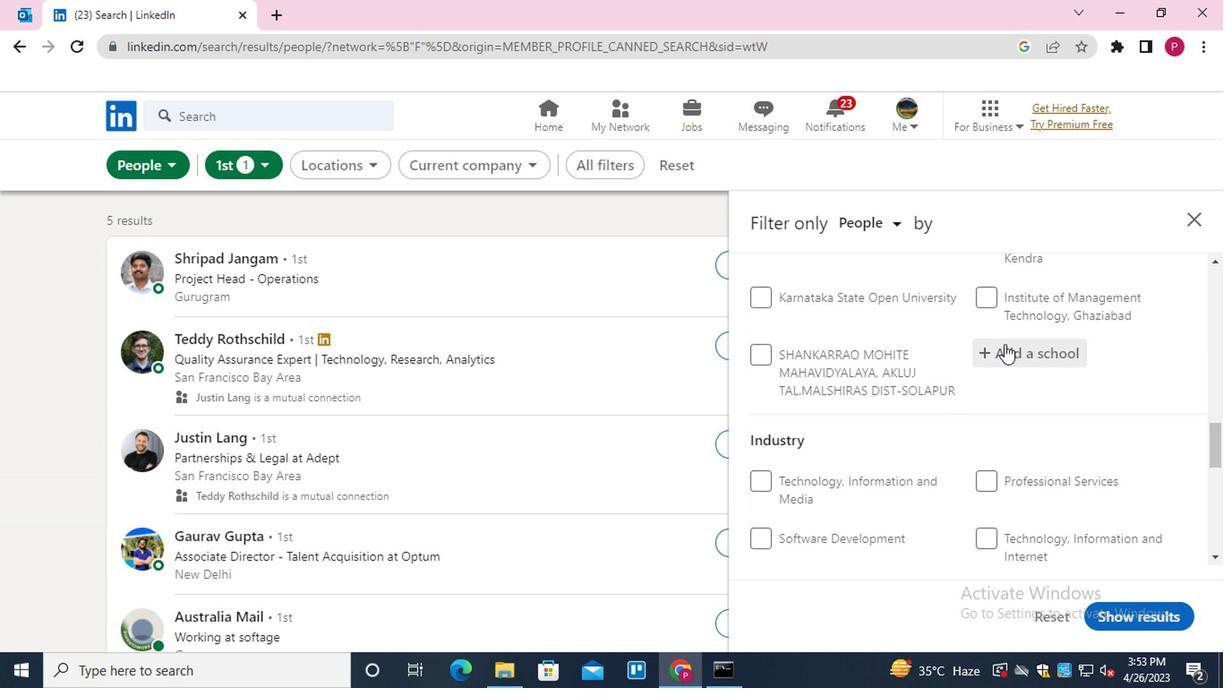 
Action: Key pressed <Key.shift><Key.shift><Key.shift>FEROZE<Key.down><Key.enter>
Screenshot: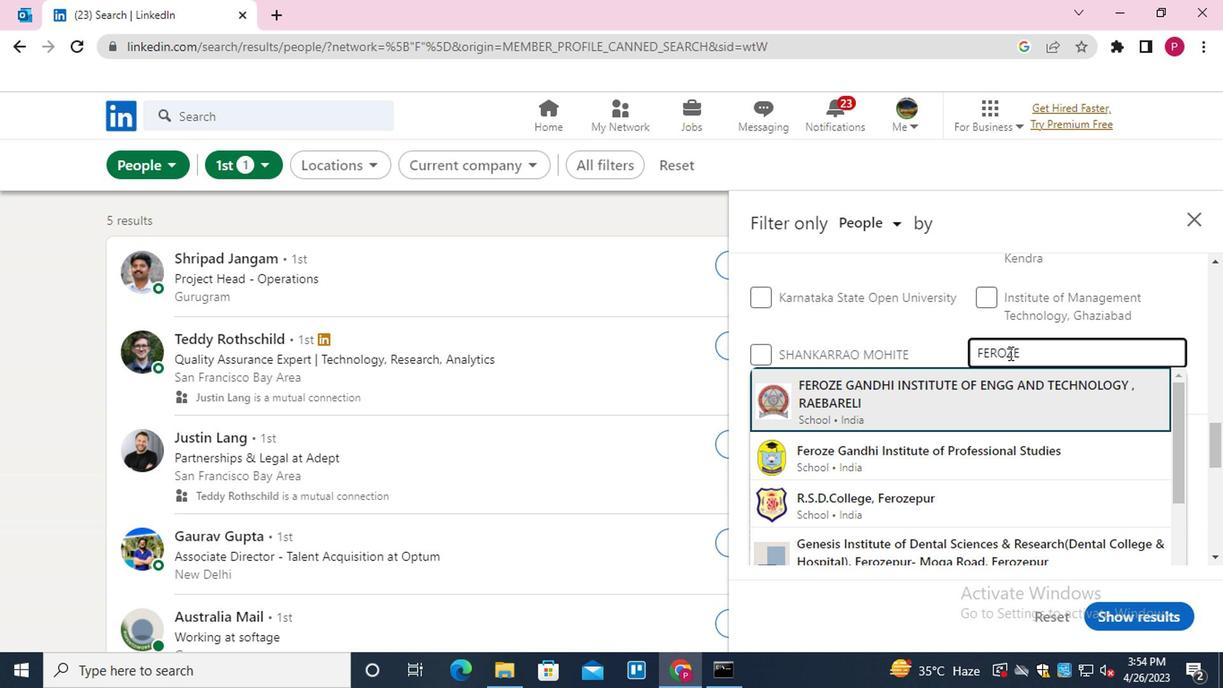 
Action: Mouse moved to (763, 337)
Screenshot: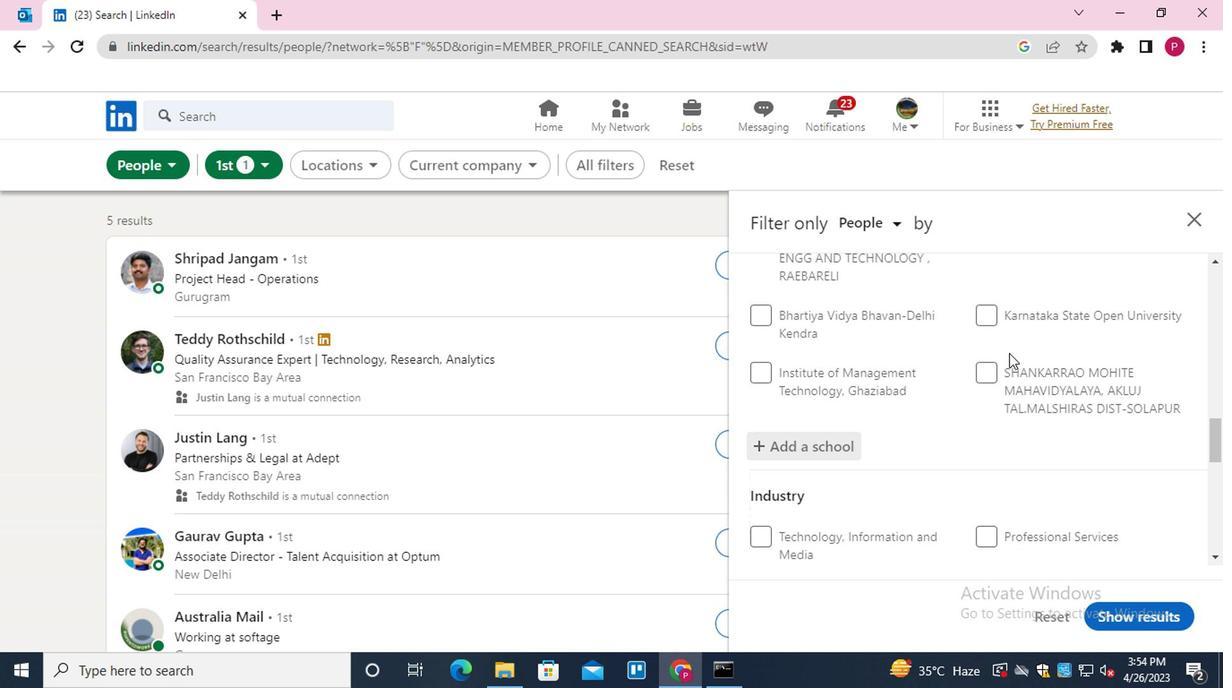 
Action: Mouse scrolled (763, 336) with delta (0, 0)
Screenshot: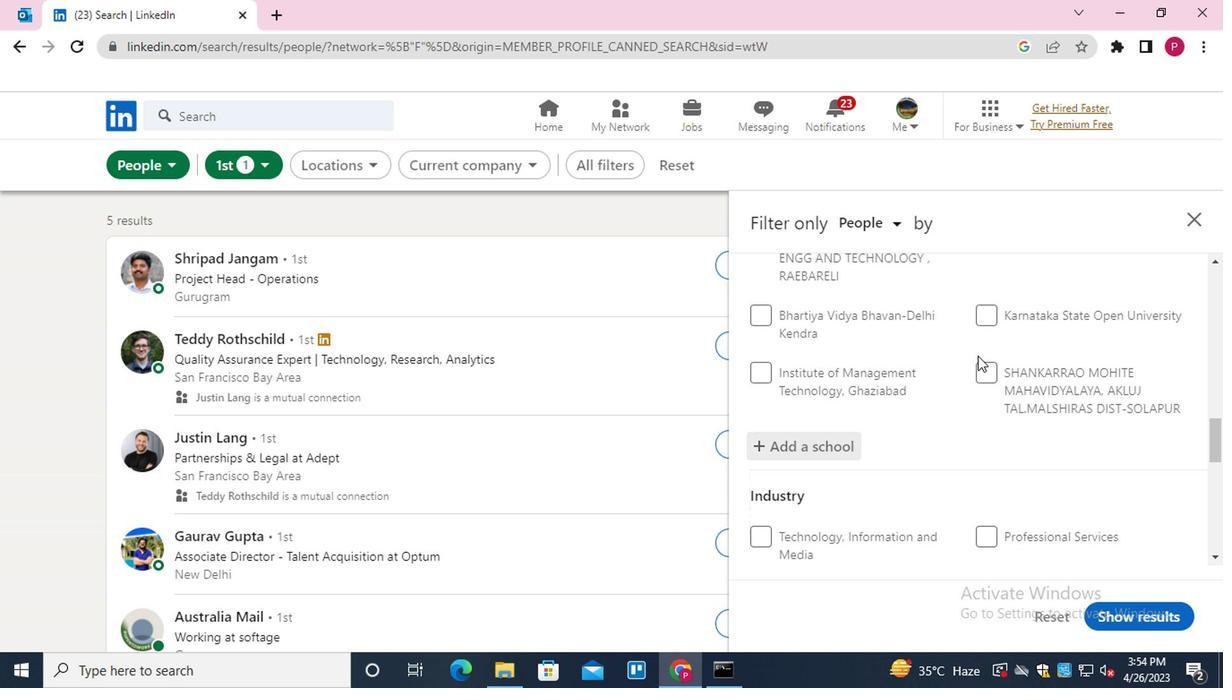 
Action: Mouse scrolled (763, 336) with delta (0, 0)
Screenshot: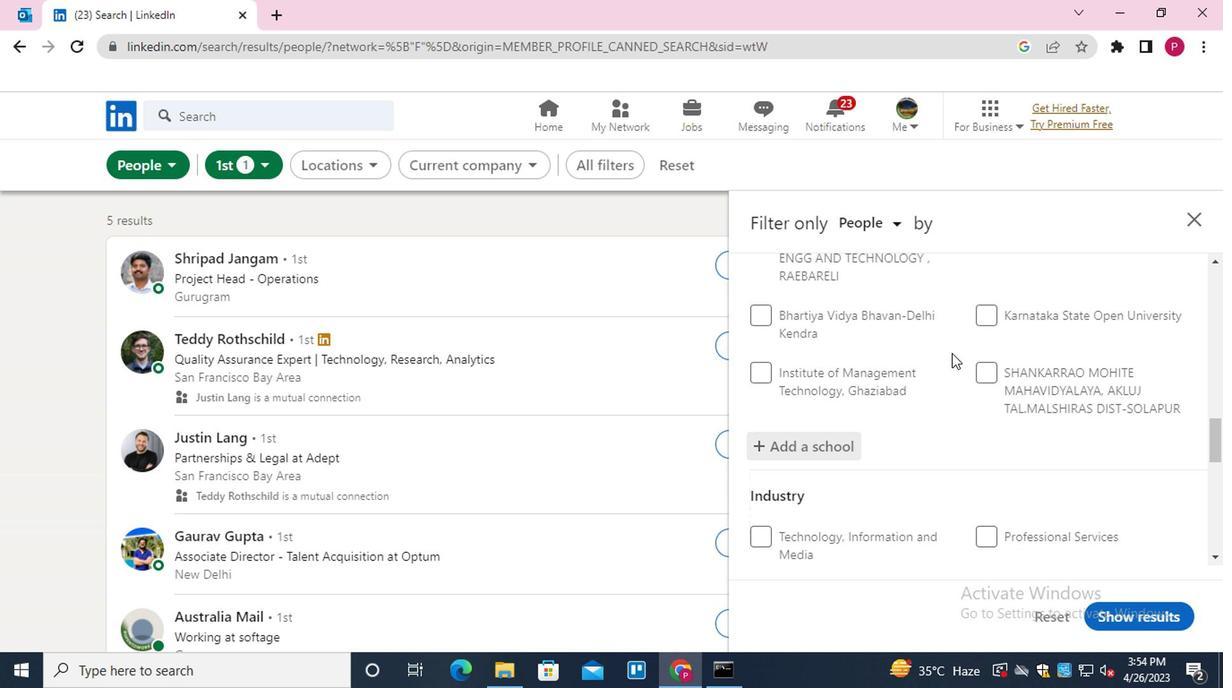 
Action: Mouse scrolled (763, 336) with delta (0, 0)
Screenshot: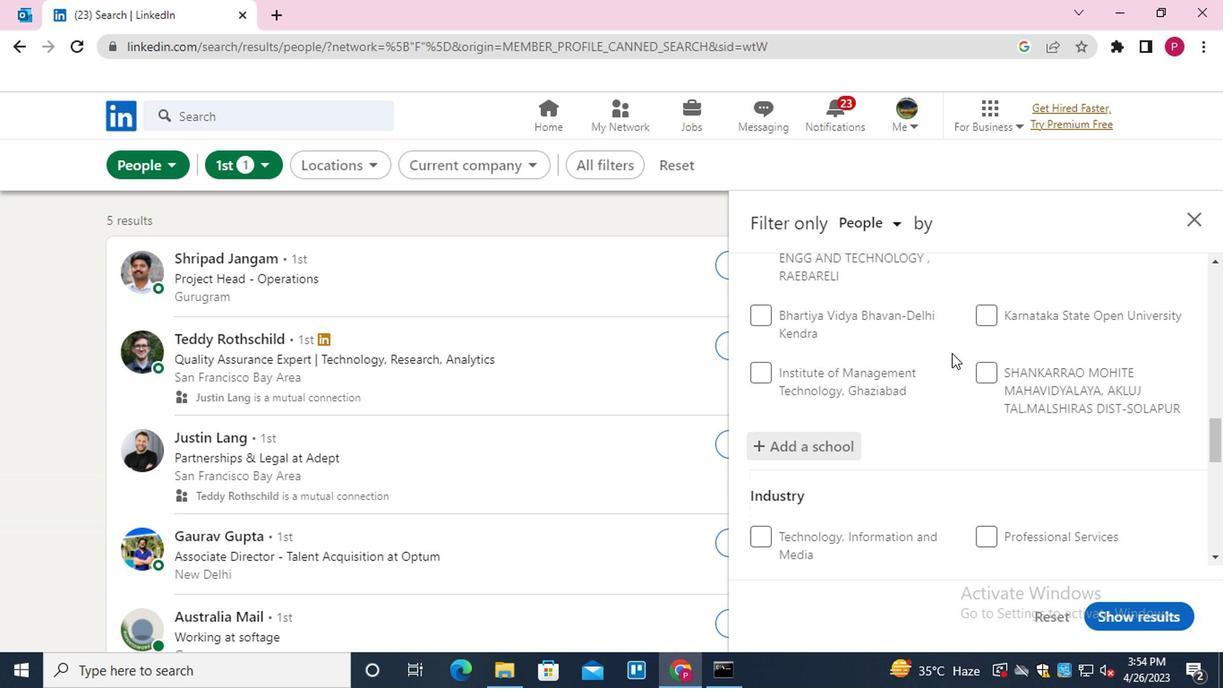 
Action: Mouse moved to (811, 353)
Screenshot: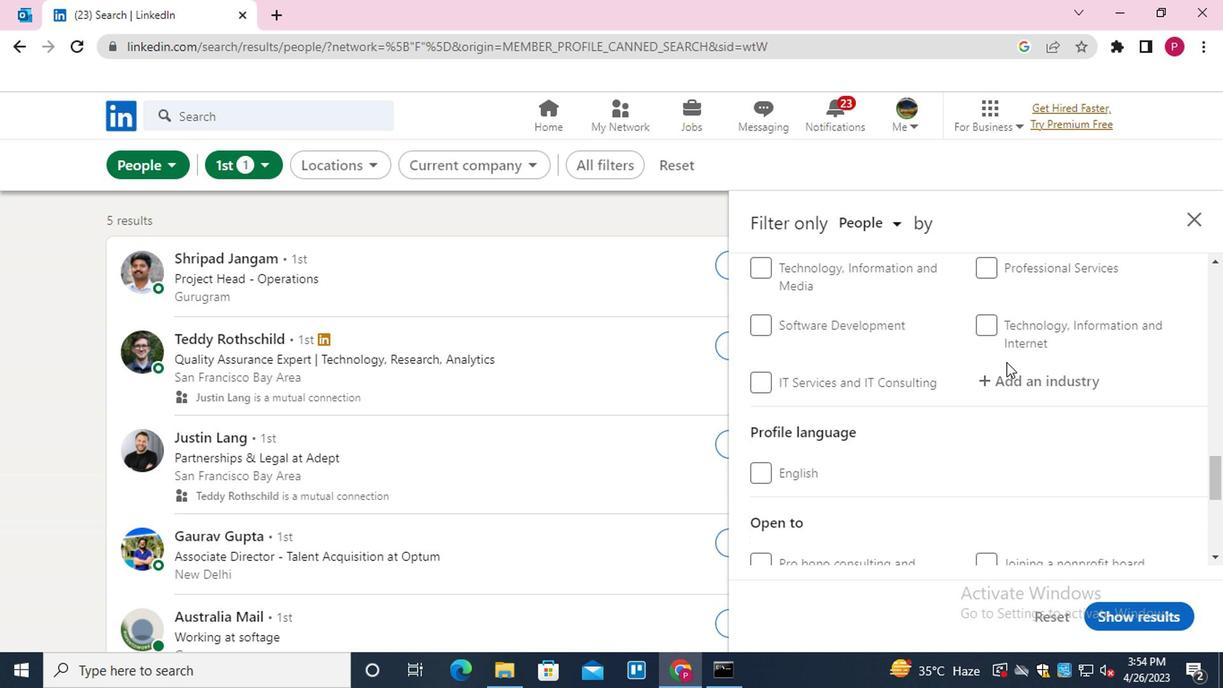 
Action: Mouse pressed left at (811, 353)
Screenshot: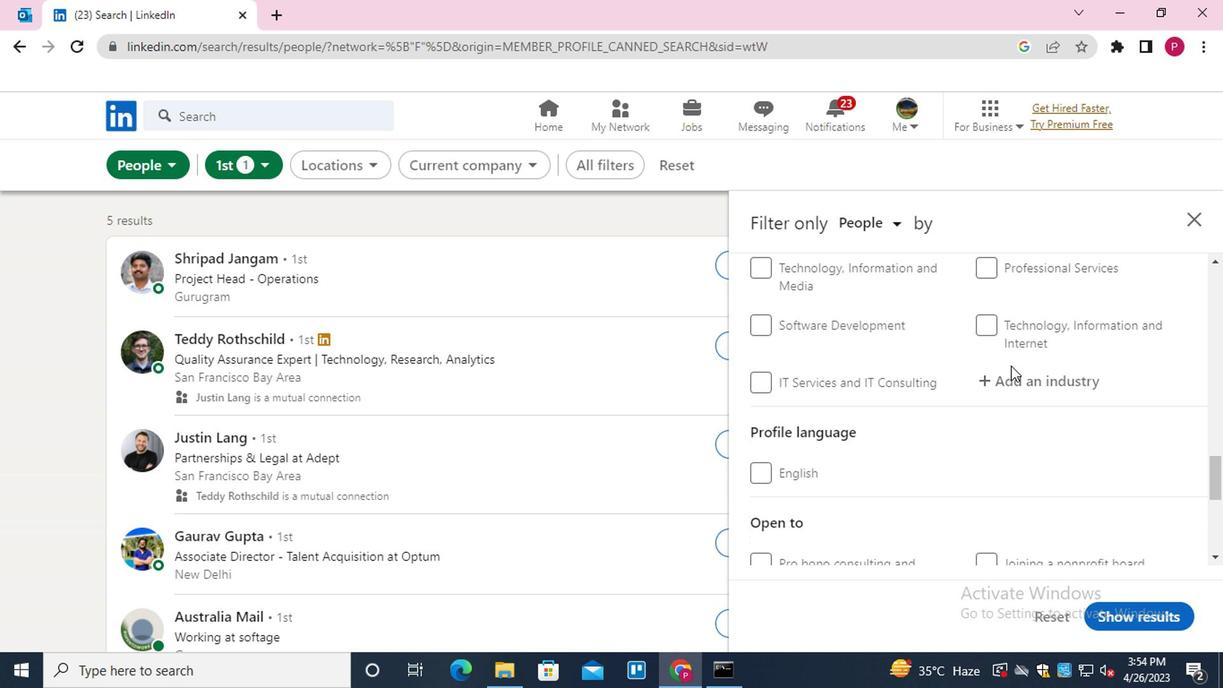 
Action: Key pressed <Key.shift>CONSUMER<Key.down><Key.down><Key.enter>
Screenshot: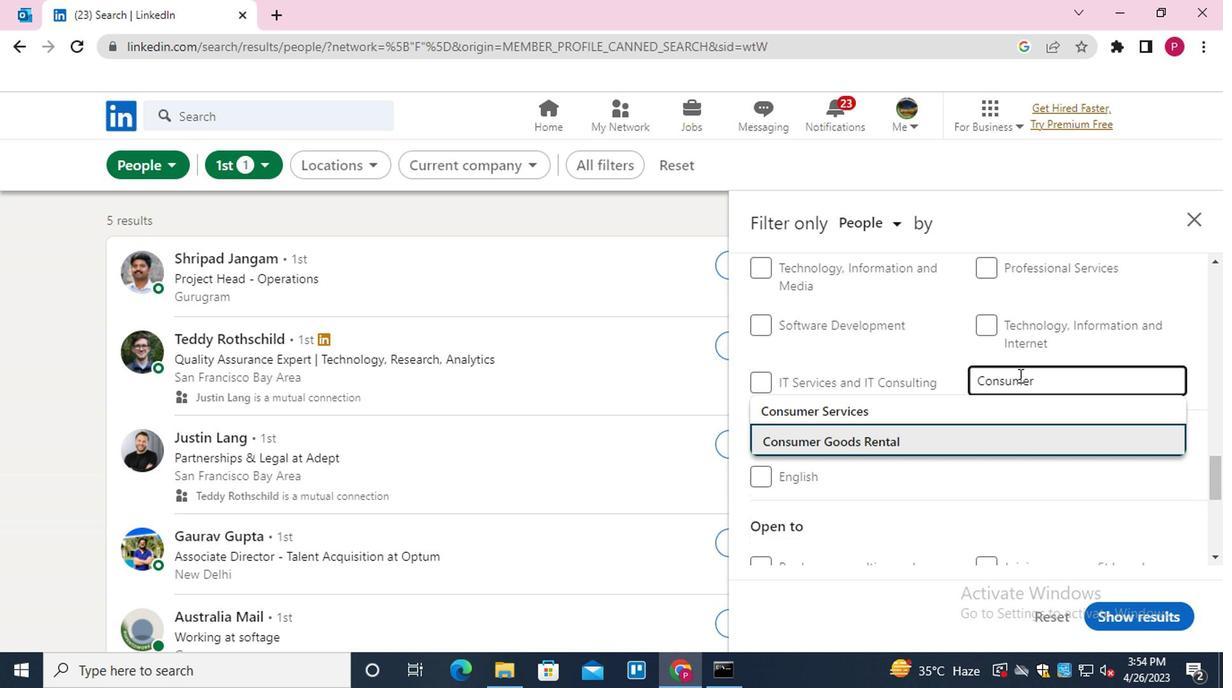 
Action: Mouse moved to (780, 388)
Screenshot: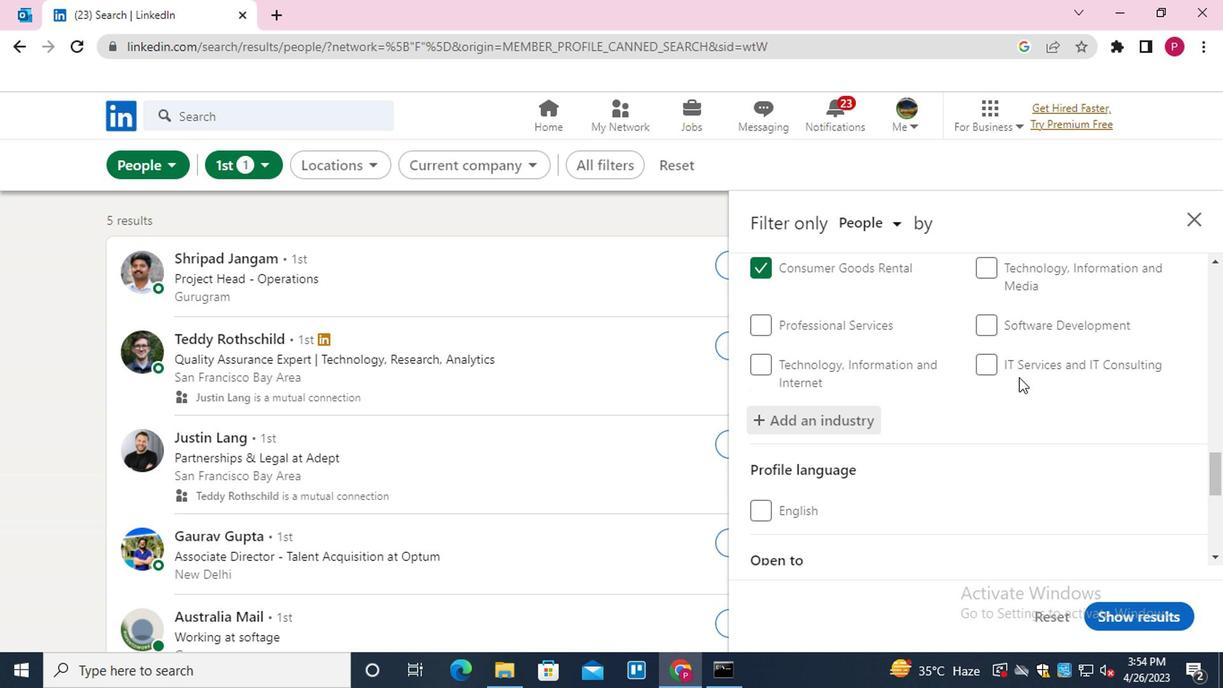 
Action: Mouse scrolled (780, 388) with delta (0, 0)
Screenshot: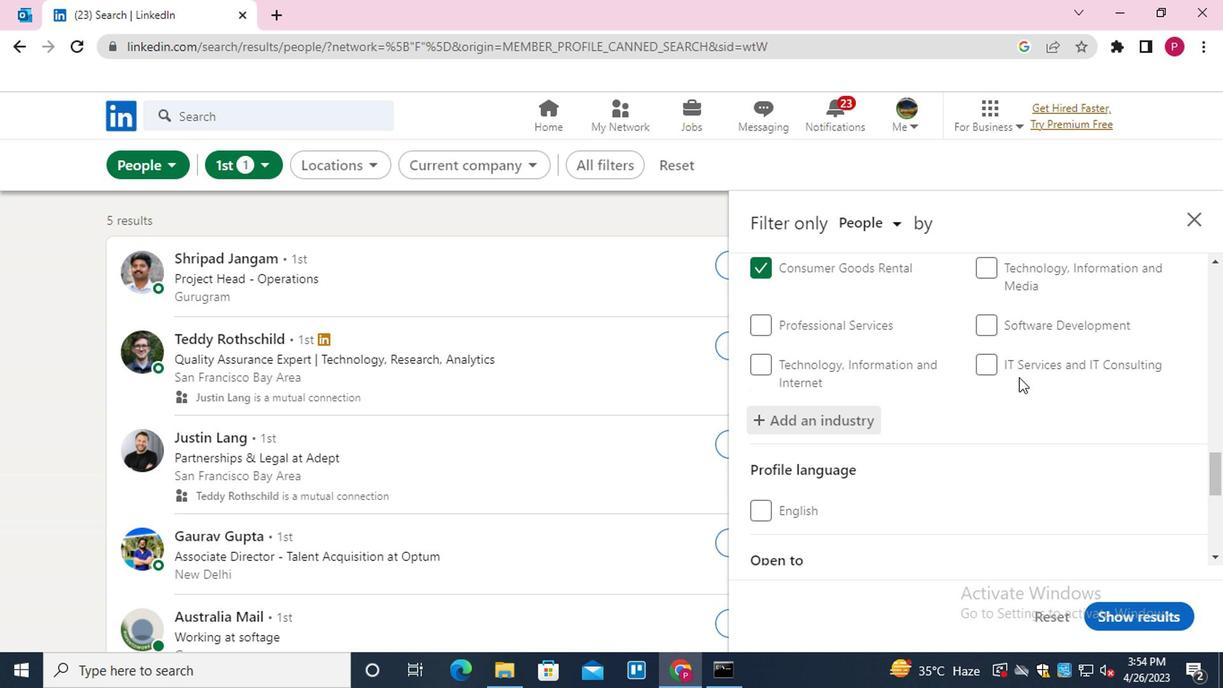 
Action: Mouse moved to (774, 393)
Screenshot: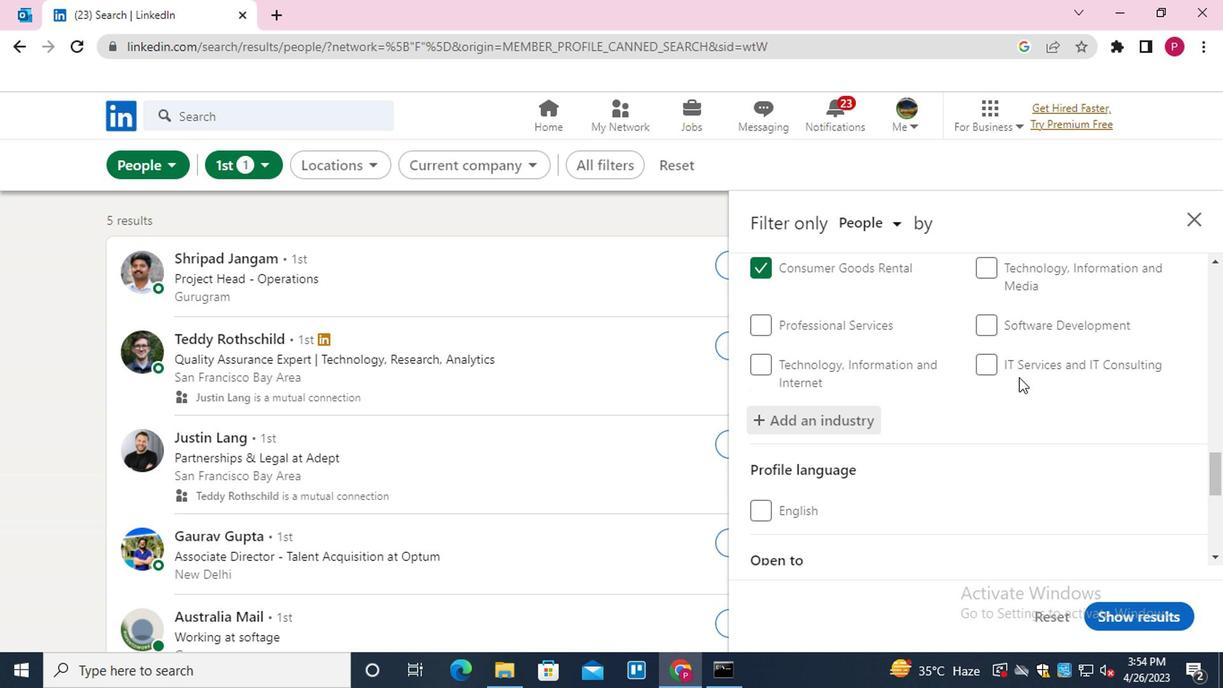 
Action: Mouse scrolled (774, 392) with delta (0, 0)
Screenshot: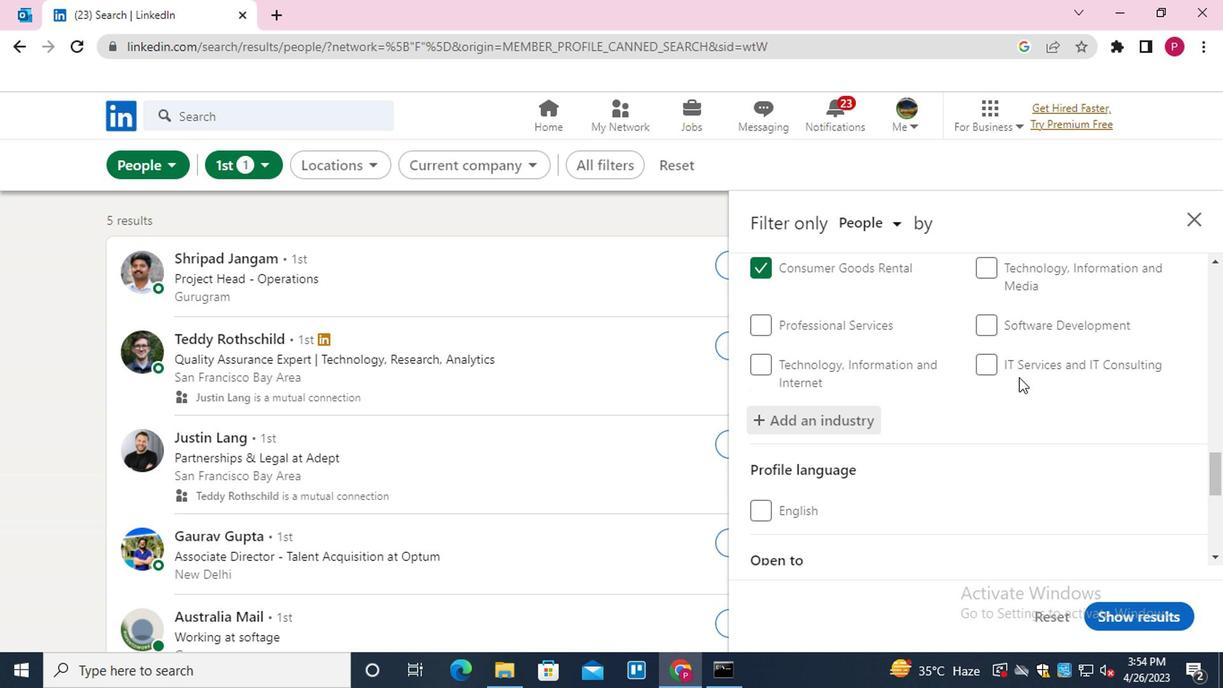 
Action: Mouse moved to (774, 393)
Screenshot: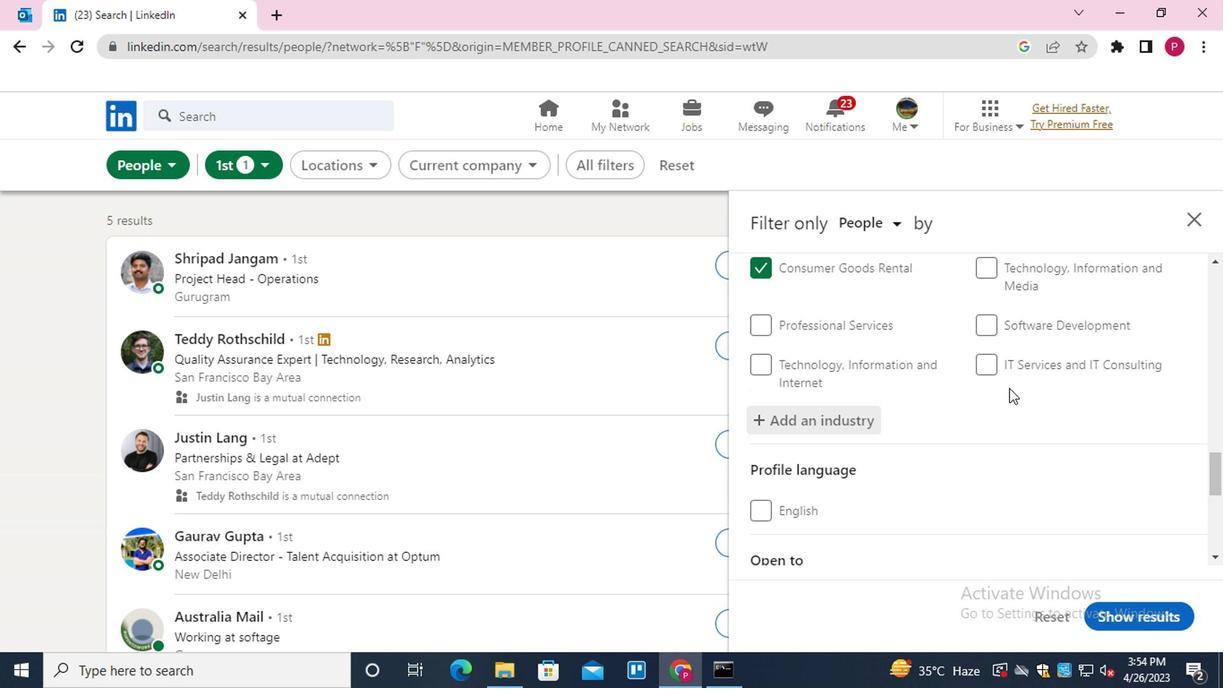 
Action: Mouse scrolled (774, 393) with delta (0, 0)
Screenshot: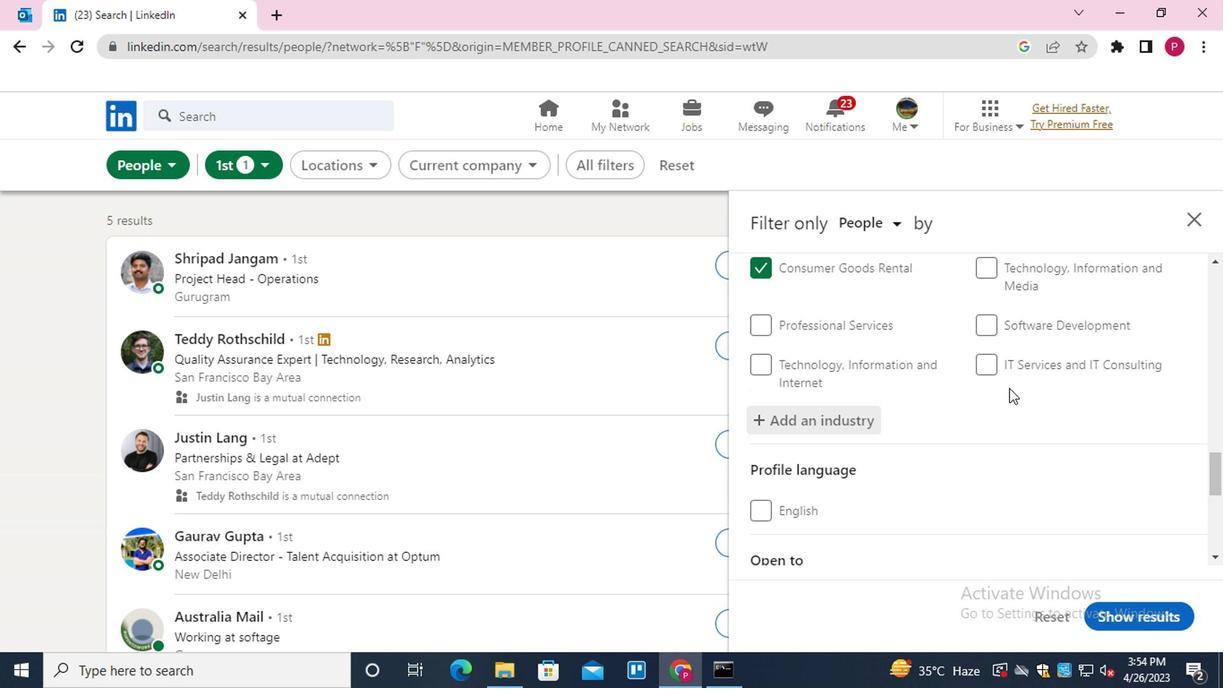 
Action: Mouse moved to (695, 361)
Screenshot: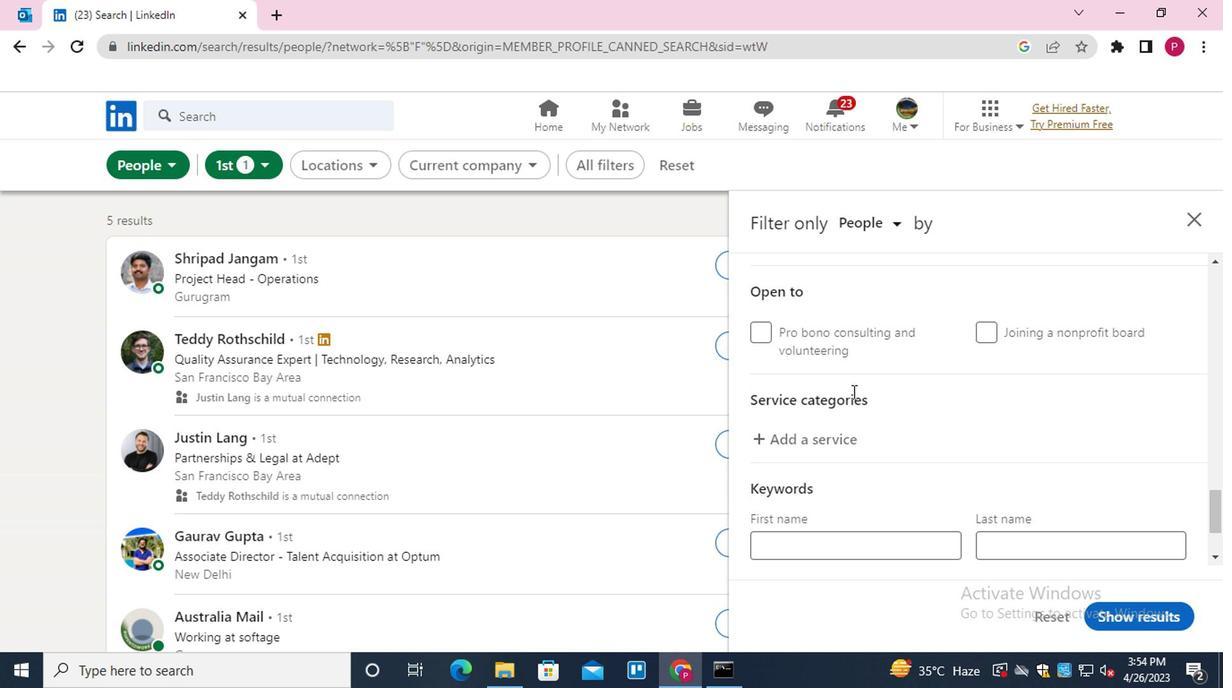 
Action: Mouse scrolled (695, 360) with delta (0, 0)
Screenshot: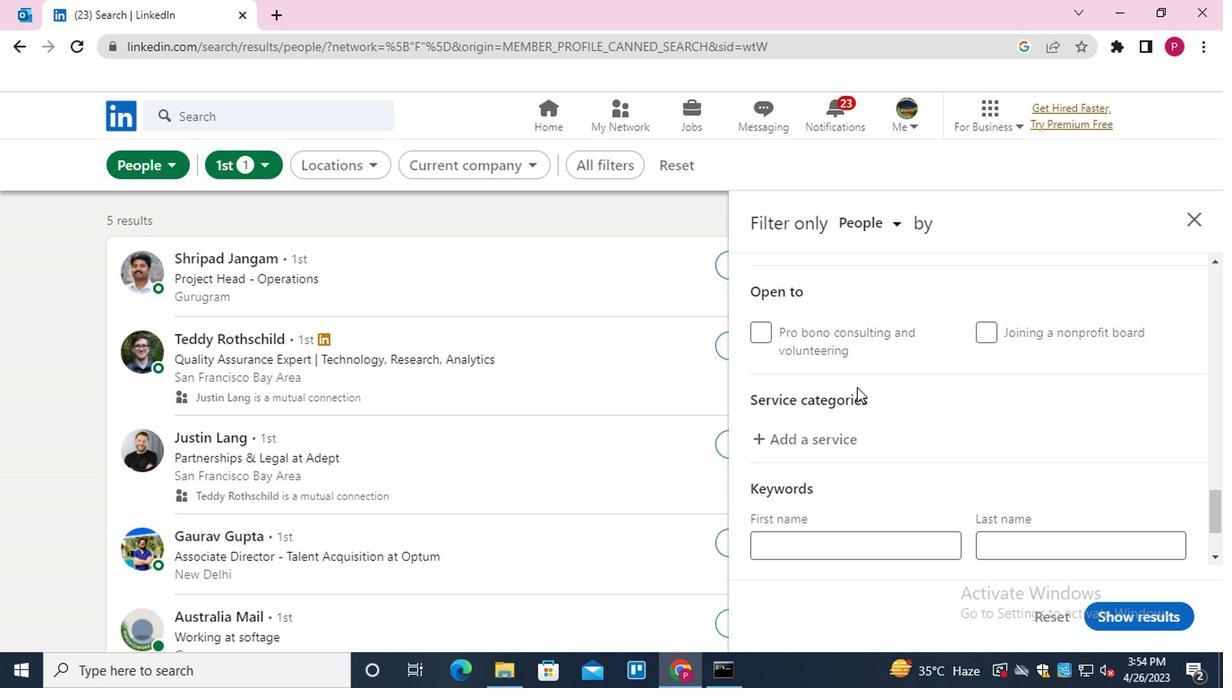 
Action: Mouse scrolled (695, 360) with delta (0, 0)
Screenshot: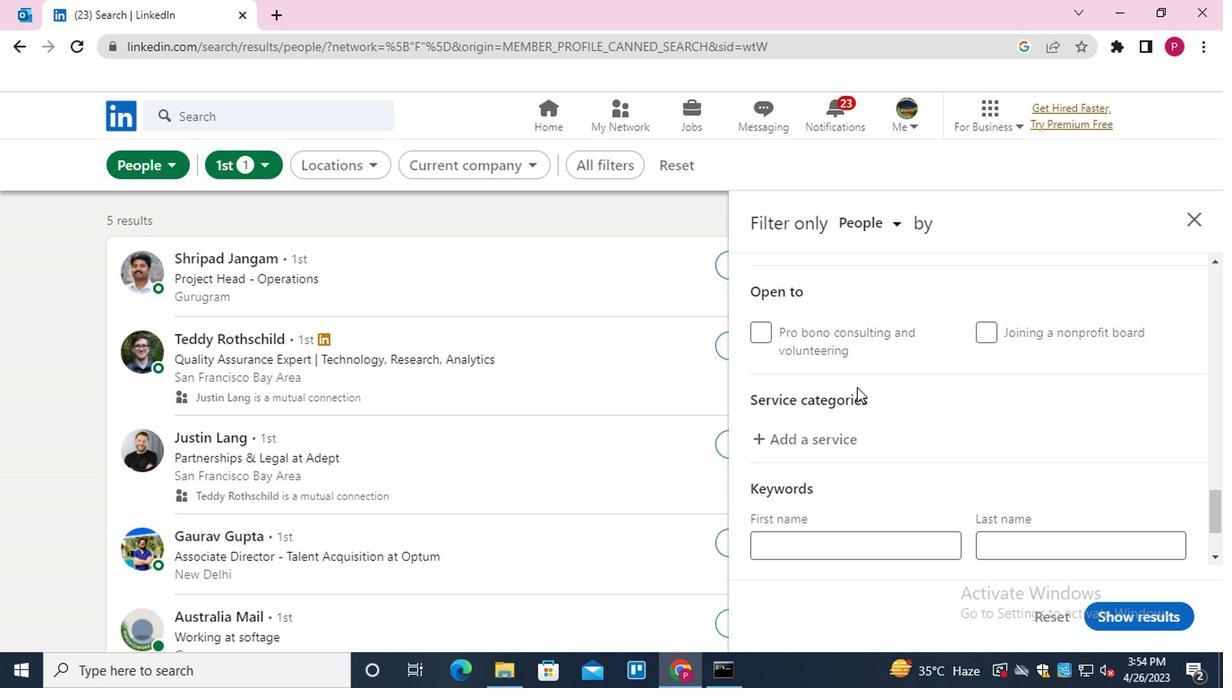 
Action: Mouse moved to (664, 303)
Screenshot: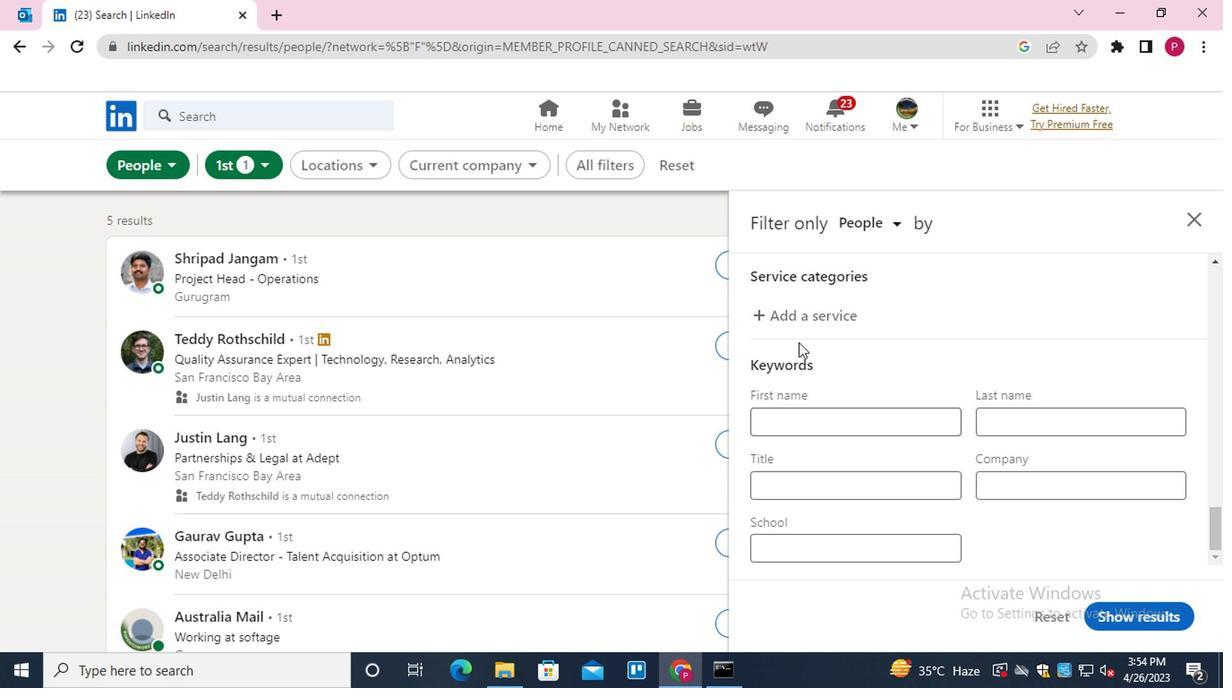 
Action: Mouse pressed left at (664, 303)
Screenshot: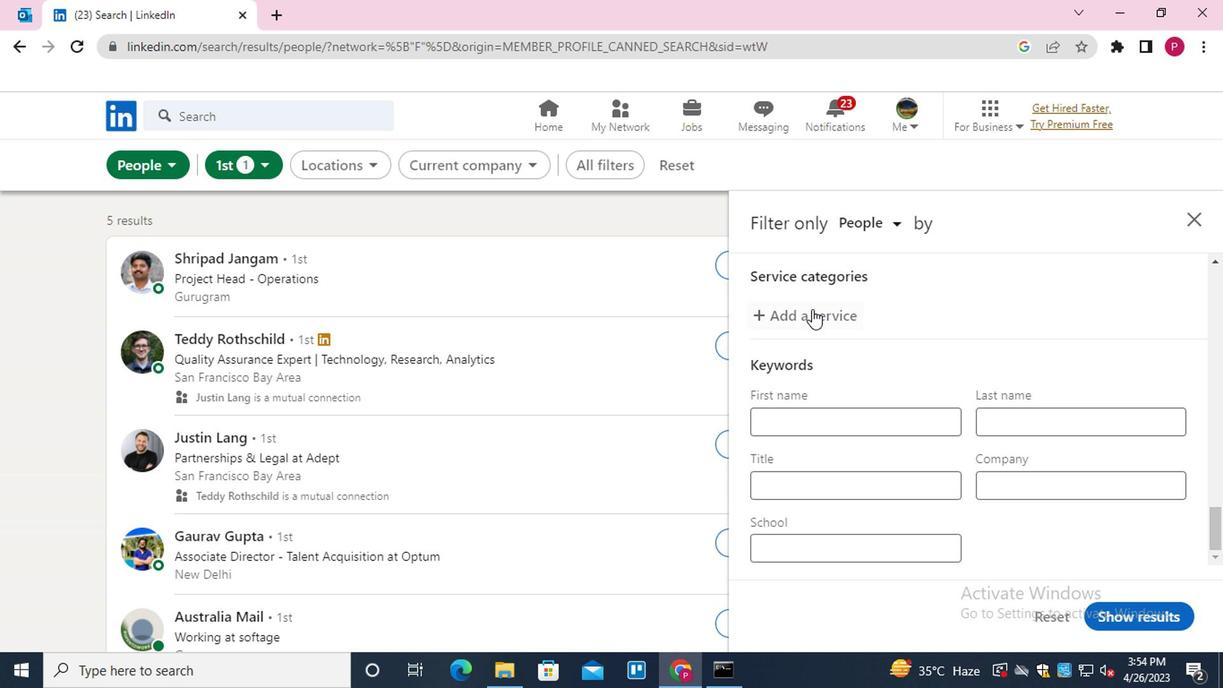 
Action: Key pressed <Key.shift>MANAGEMENT<Key.down><Key.down><Key.down><Key.down><Key.enter>
Screenshot: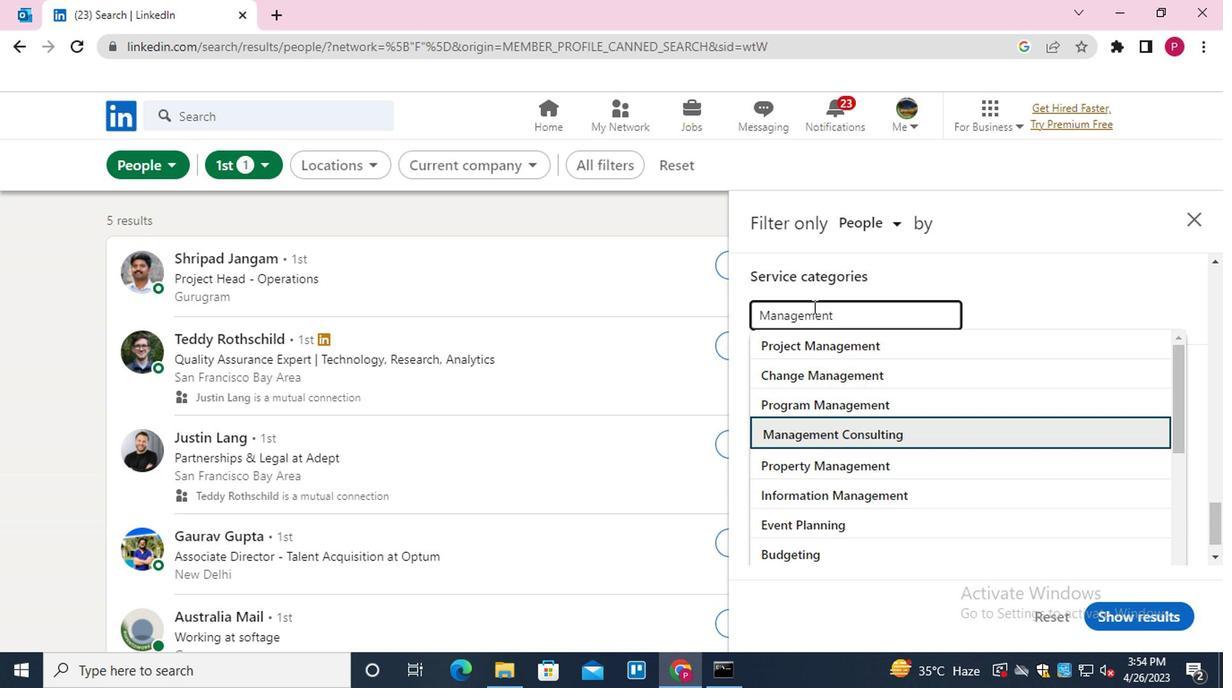 
Action: Mouse moved to (662, 337)
Screenshot: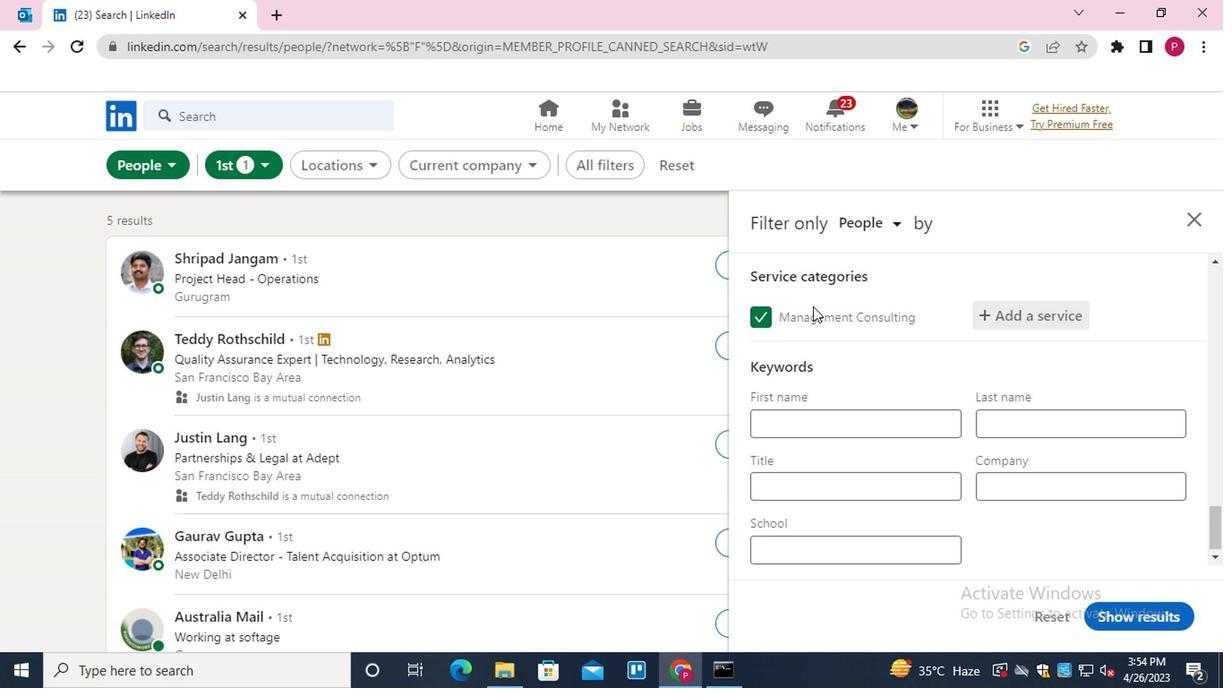 
Action: Mouse scrolled (662, 337) with delta (0, 0)
Screenshot: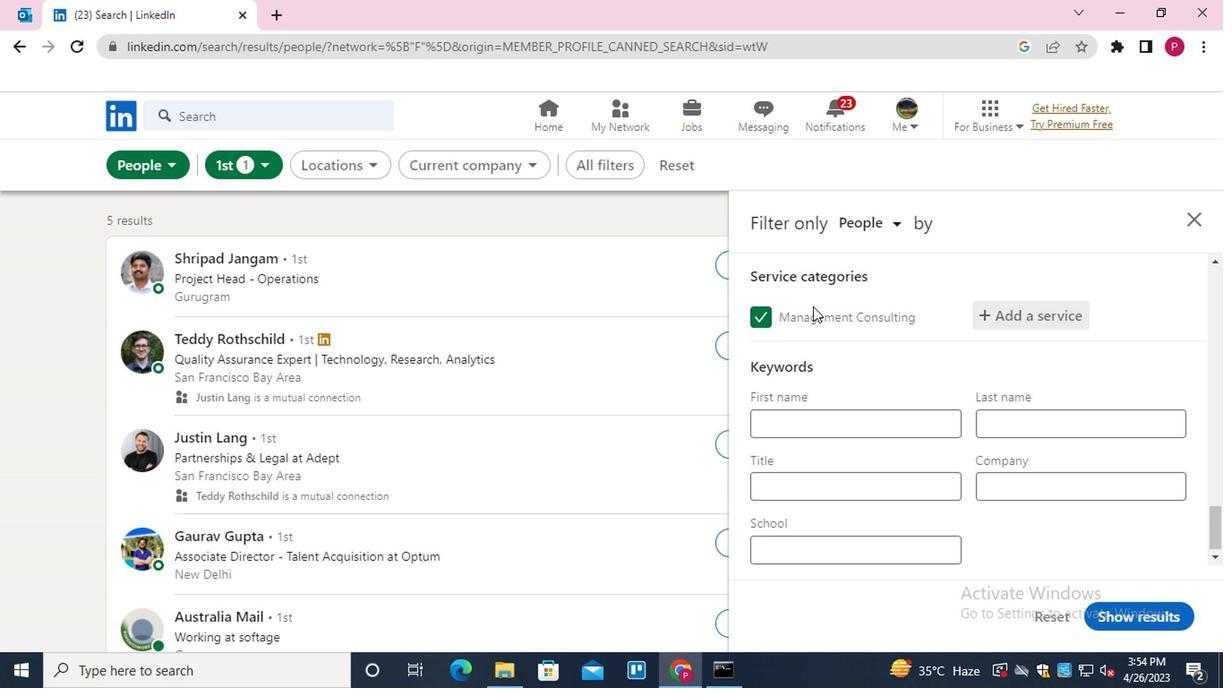 
Action: Mouse moved to (664, 353)
Screenshot: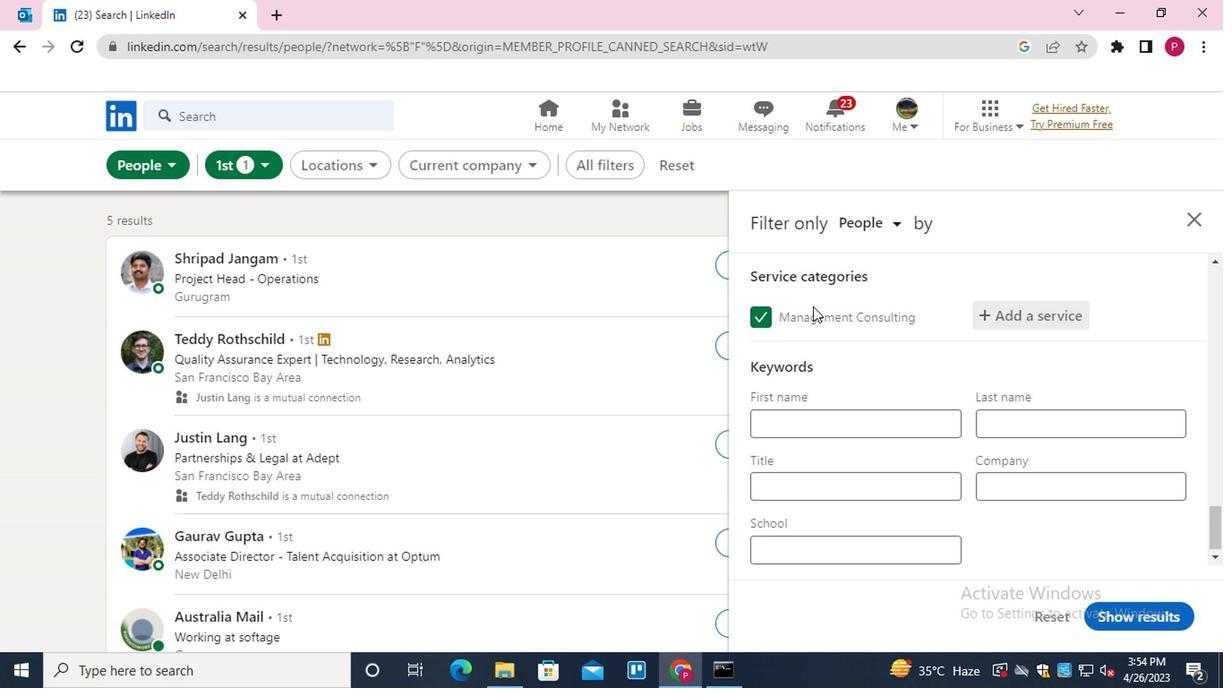 
Action: Mouse scrolled (664, 352) with delta (0, 0)
Screenshot: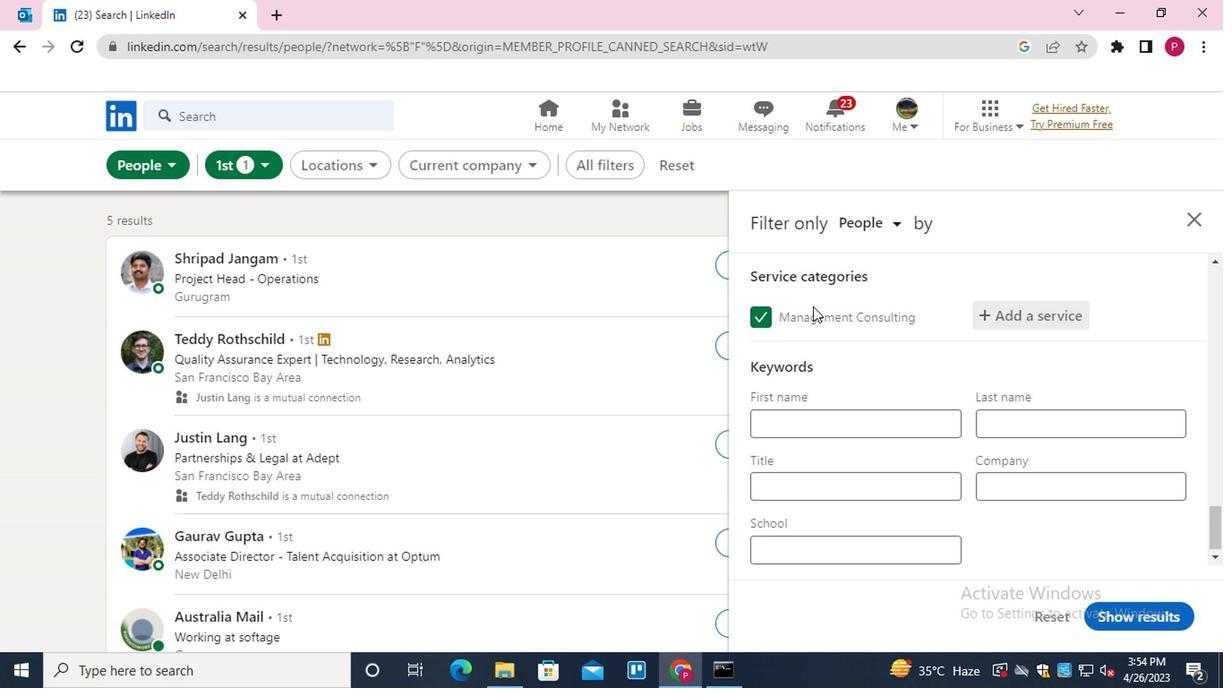 
Action: Mouse moved to (665, 366)
Screenshot: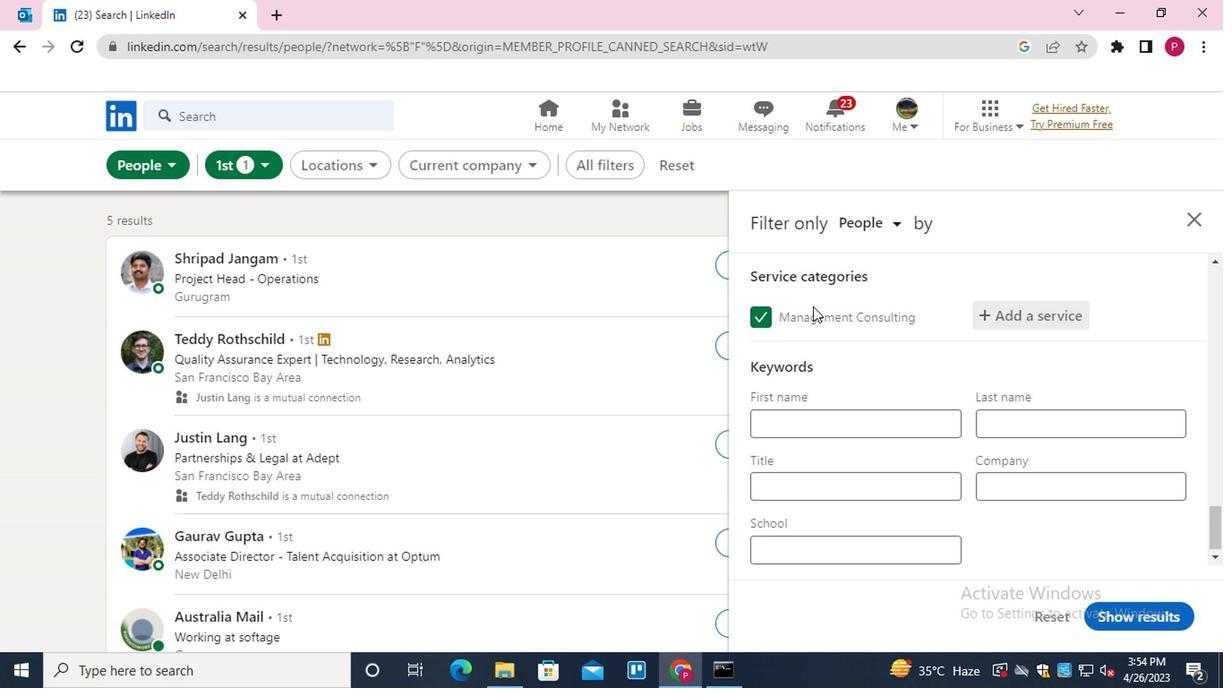 
Action: Mouse scrolled (665, 365) with delta (0, 0)
Screenshot: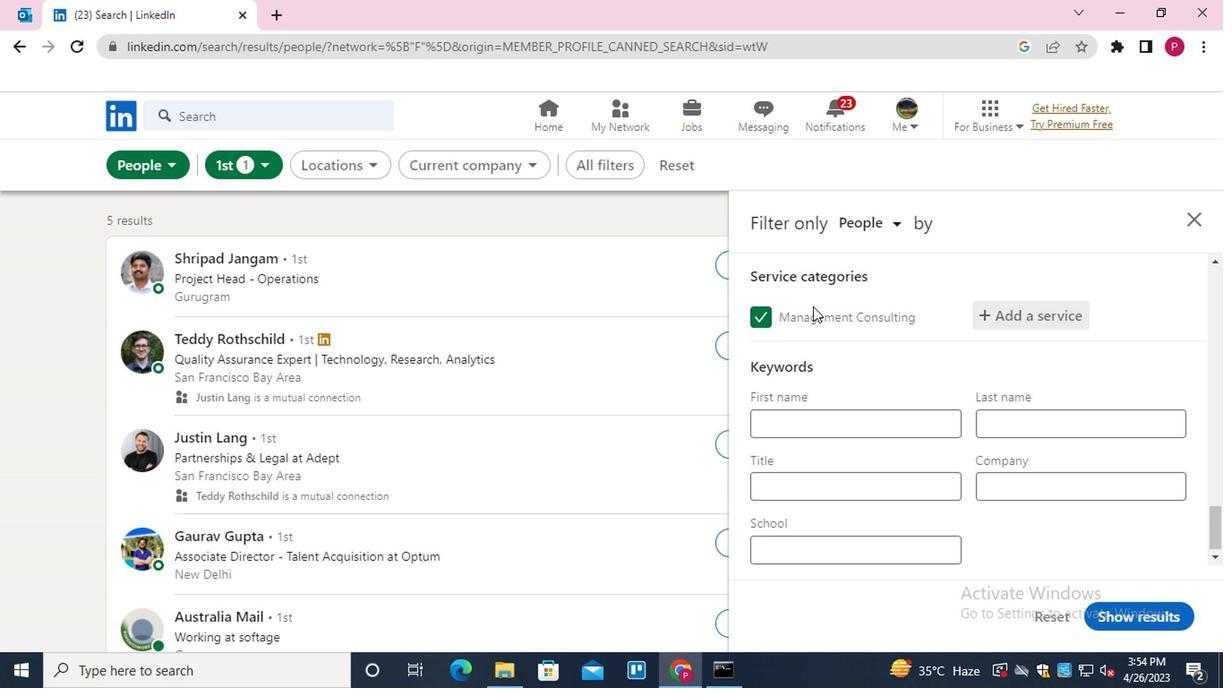 
Action: Mouse moved to (683, 426)
Screenshot: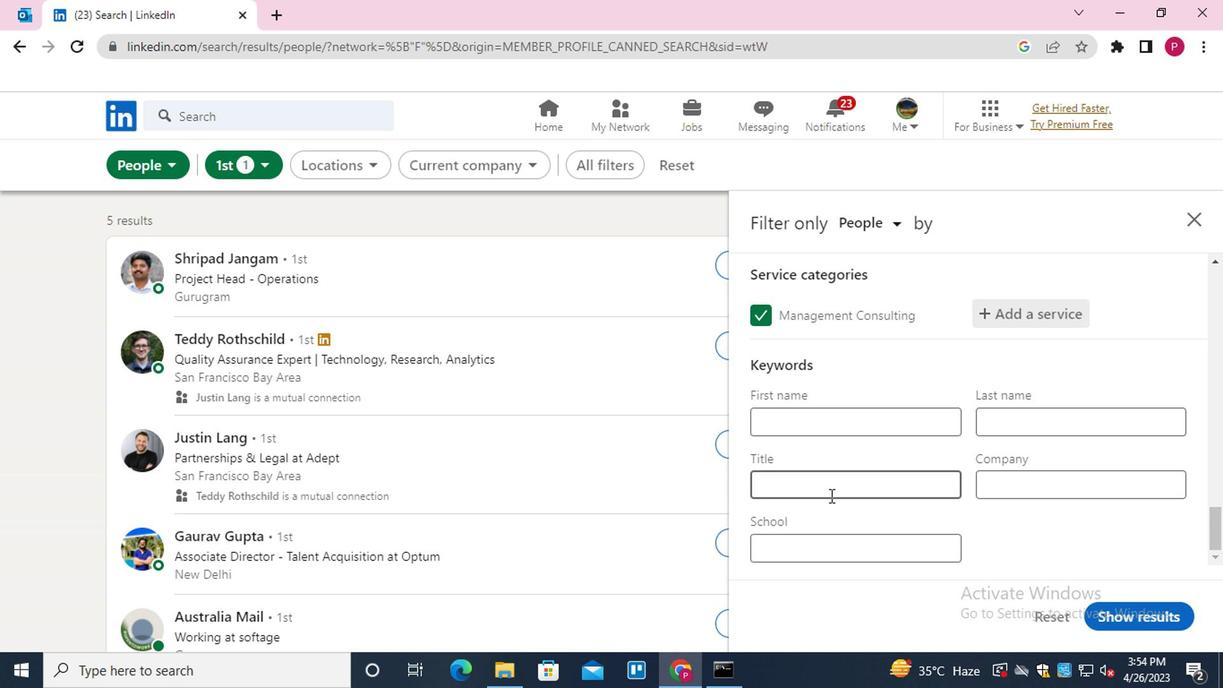 
Action: Mouse pressed left at (683, 426)
Screenshot: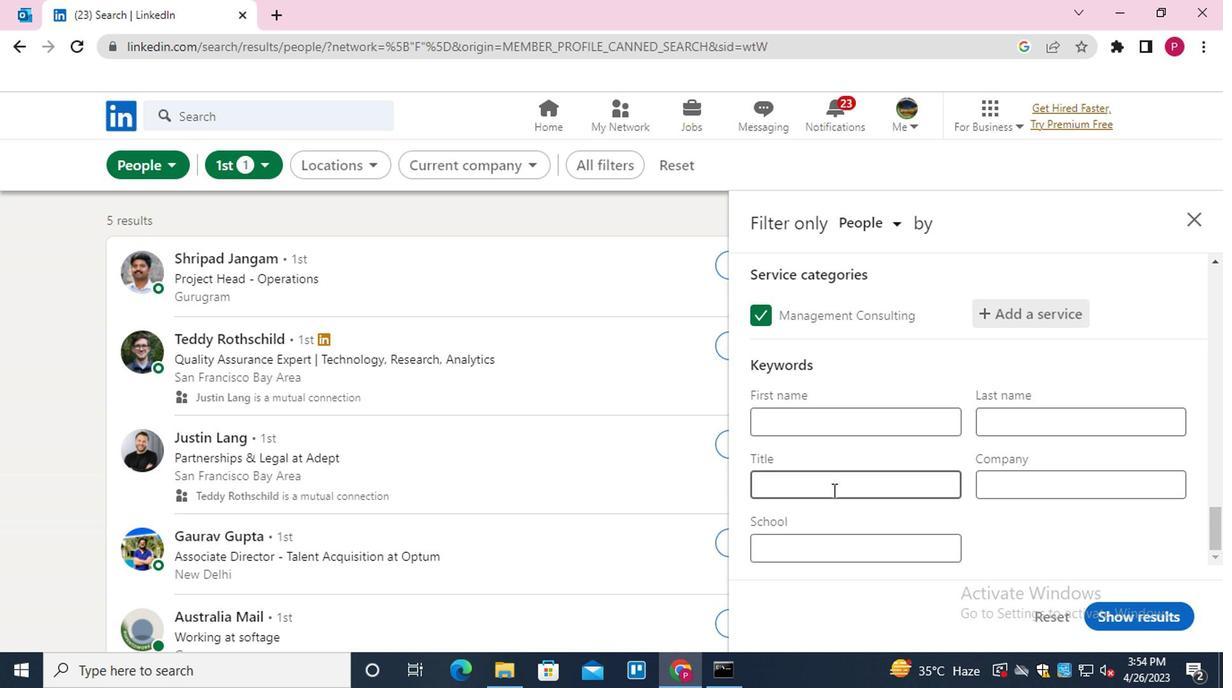 
Action: Key pressed <Key.shift>DESK<Key.space><Key.shift>ASSOCIATE
Screenshot: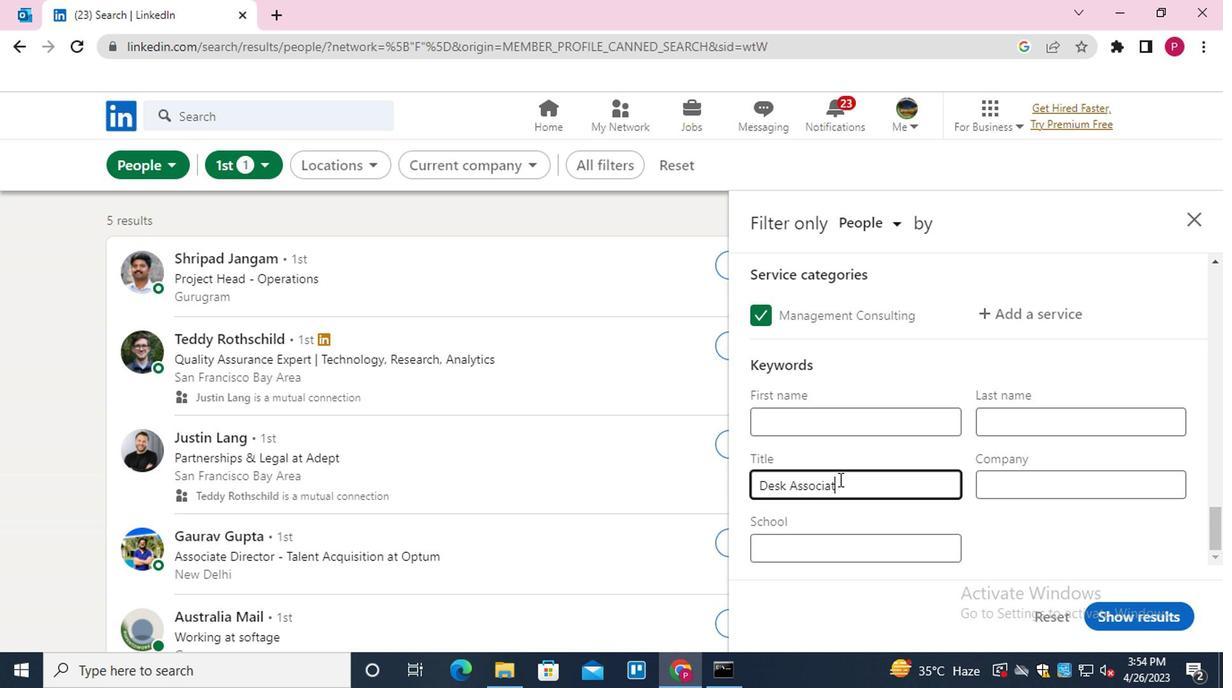 
Action: Mouse moved to (878, 518)
Screenshot: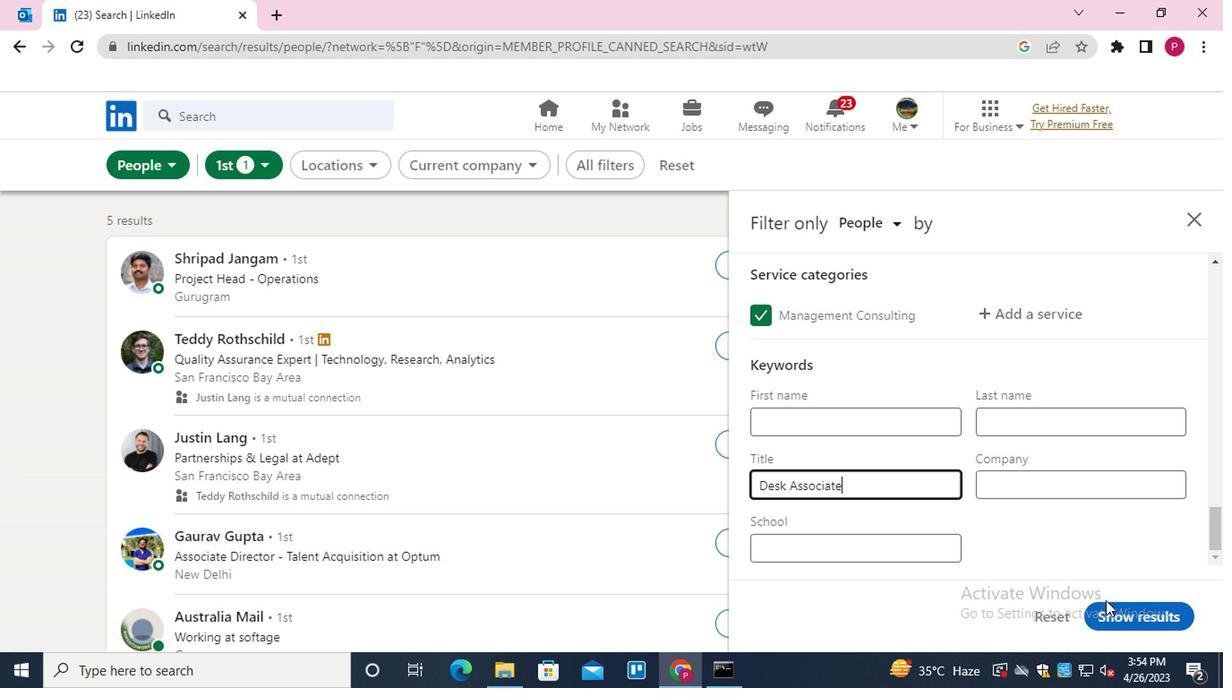 
Action: Mouse pressed left at (878, 518)
Screenshot: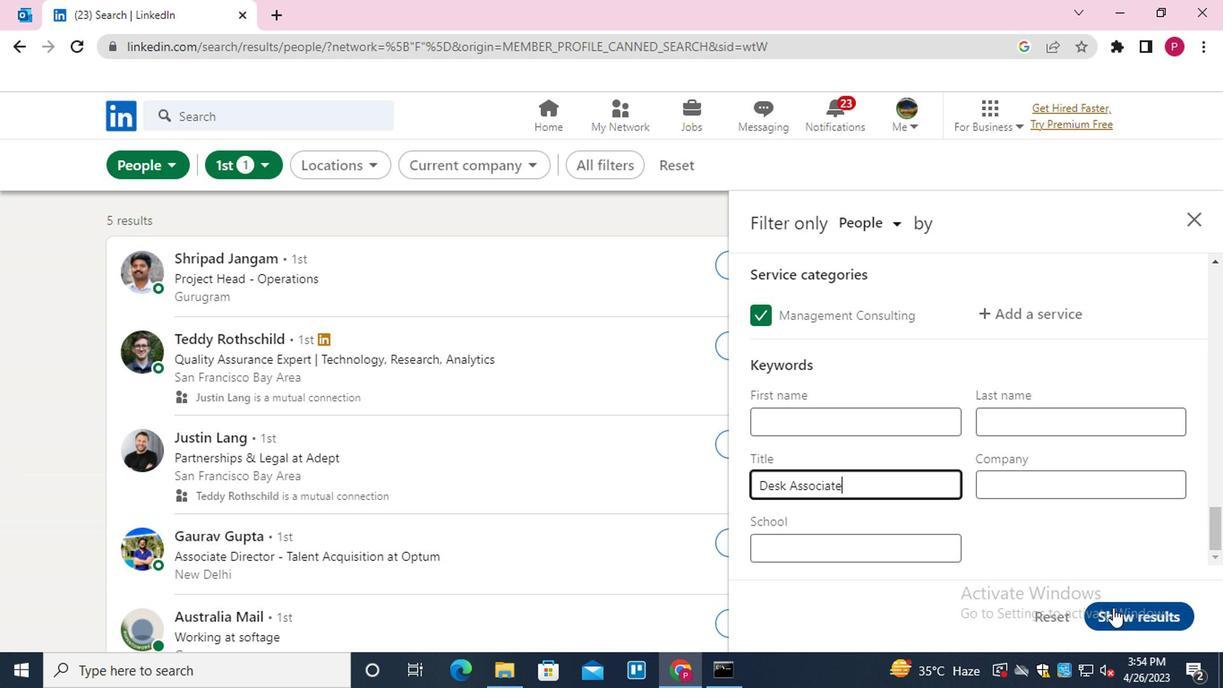 
Action: Mouse moved to (363, 344)
Screenshot: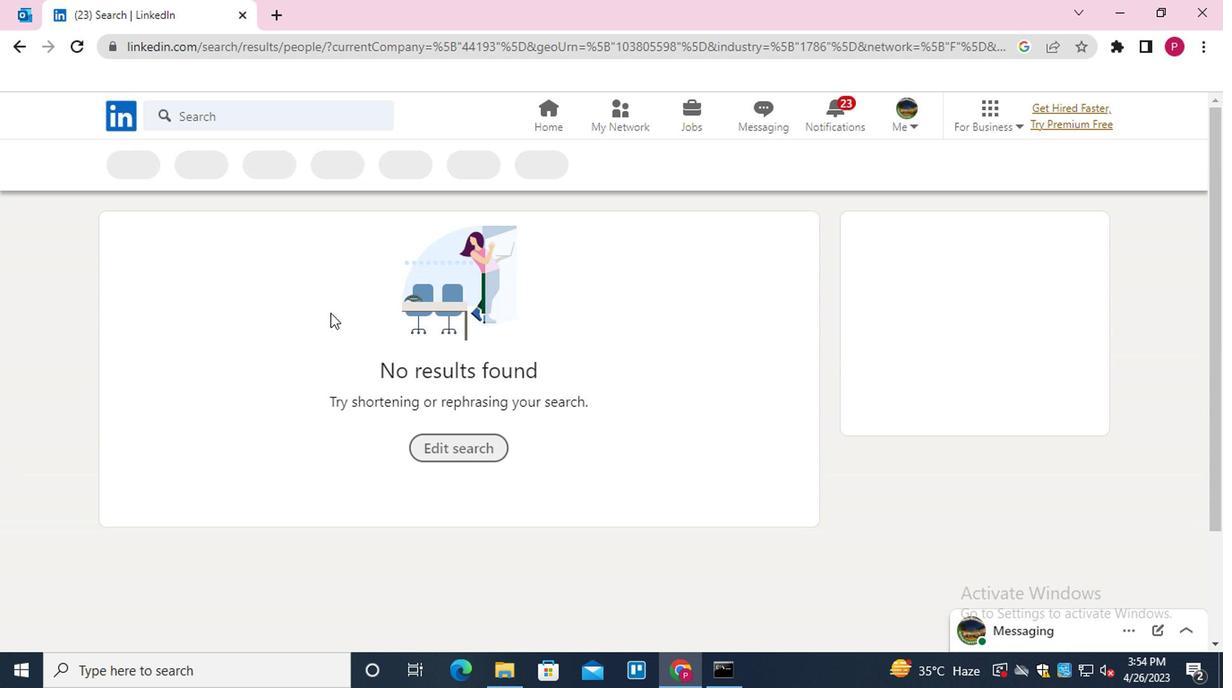 
